 Task: Search one way flight ticket for 2 adults, 2 children, 2 infants in seat in first from North Platte: North Platte Regional Airport (lee Bird Field) to Jacksonville: Albert J. Ellis Airport on 8-3-2023. Choice of flights is Spirit. Number of bags: 7 checked bags. Price is upto 50000. Outbound departure time preference is 18:45.
Action: Mouse moved to (232, 343)
Screenshot: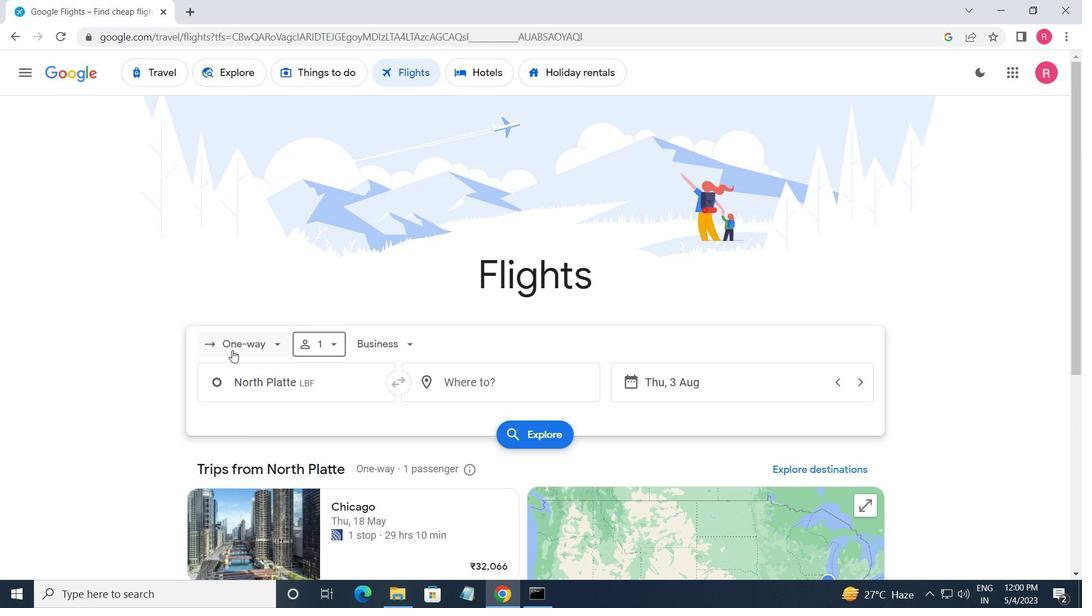 
Action: Mouse pressed left at (232, 343)
Screenshot: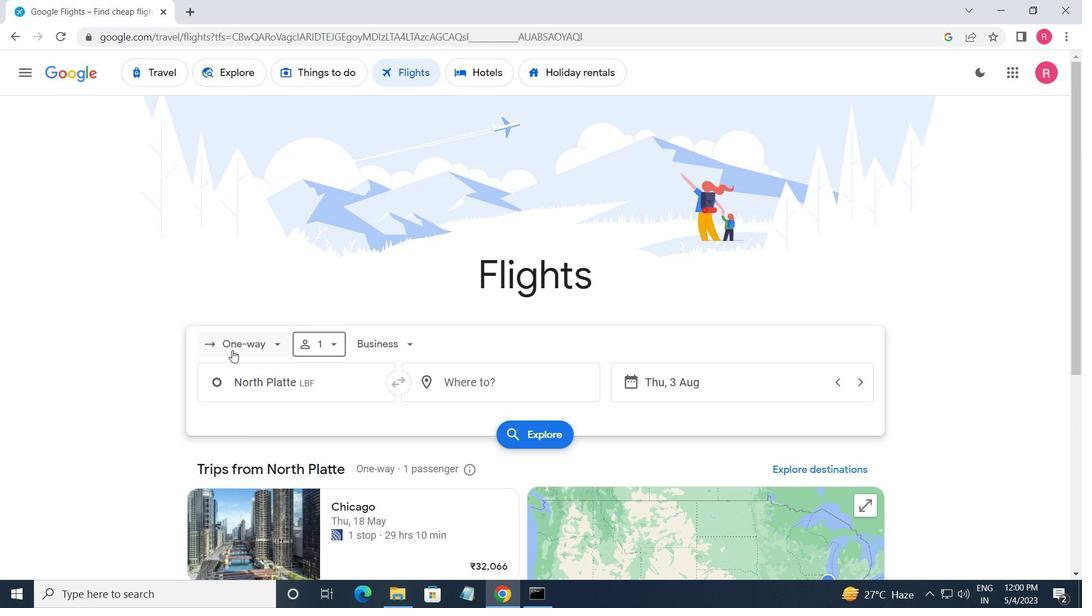 
Action: Mouse moved to (279, 405)
Screenshot: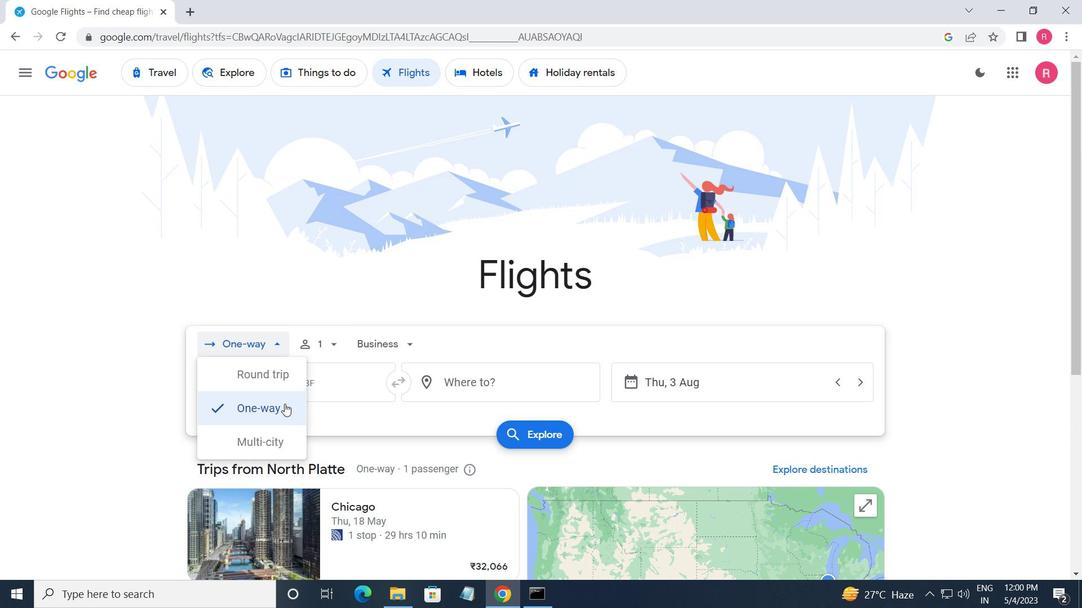 
Action: Mouse pressed left at (279, 405)
Screenshot: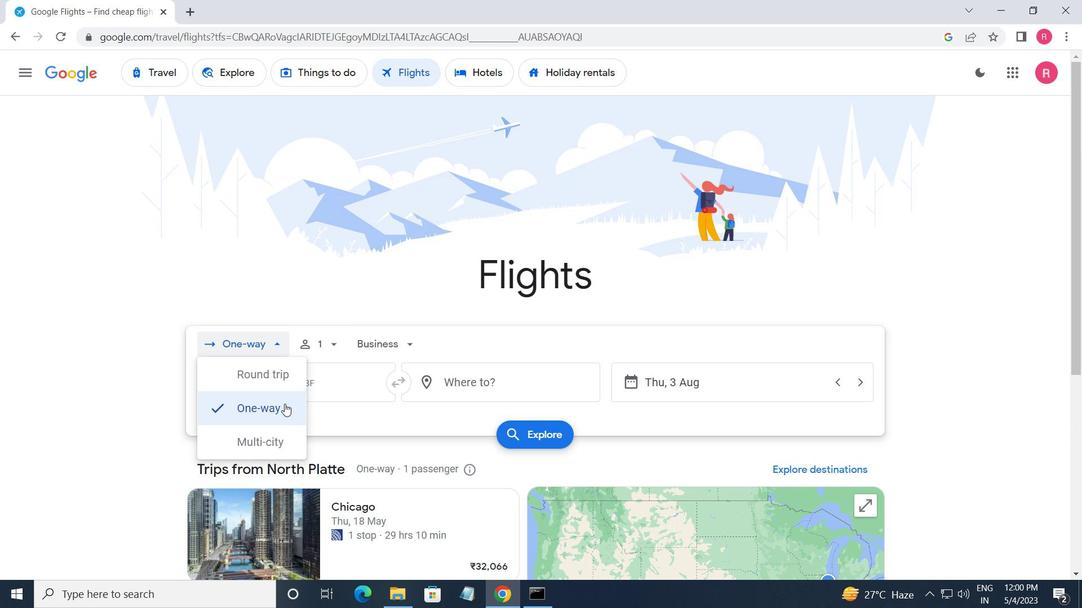 
Action: Mouse moved to (329, 353)
Screenshot: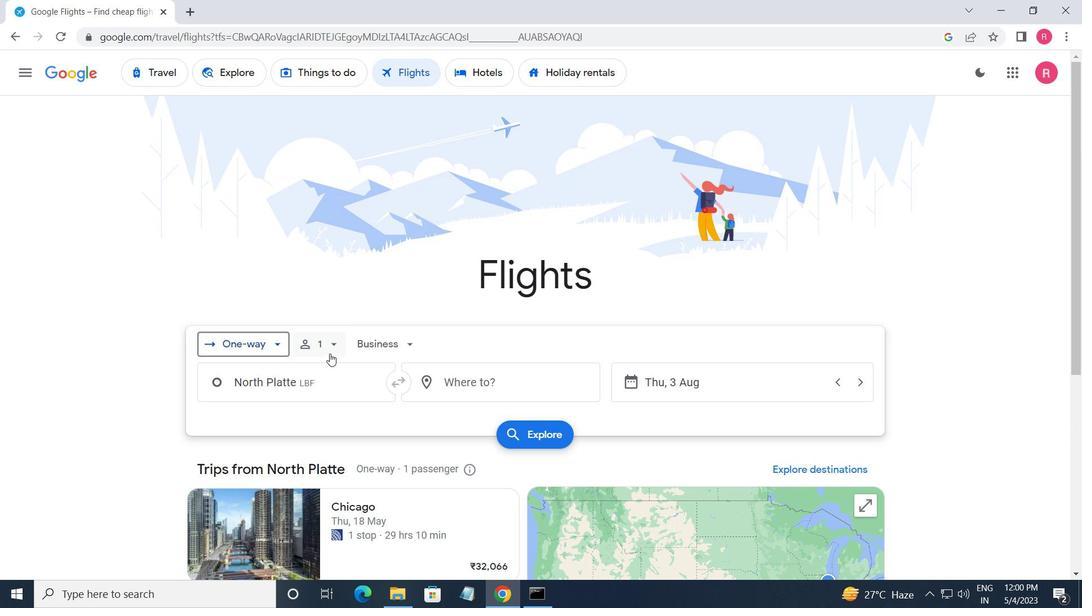 
Action: Mouse pressed left at (329, 353)
Screenshot: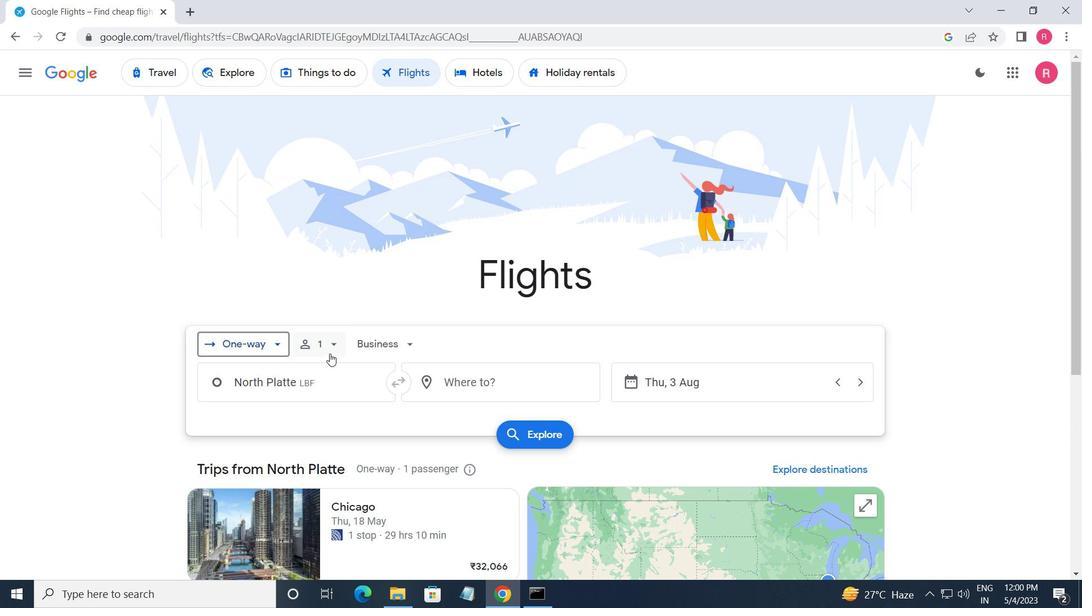 
Action: Mouse moved to (445, 382)
Screenshot: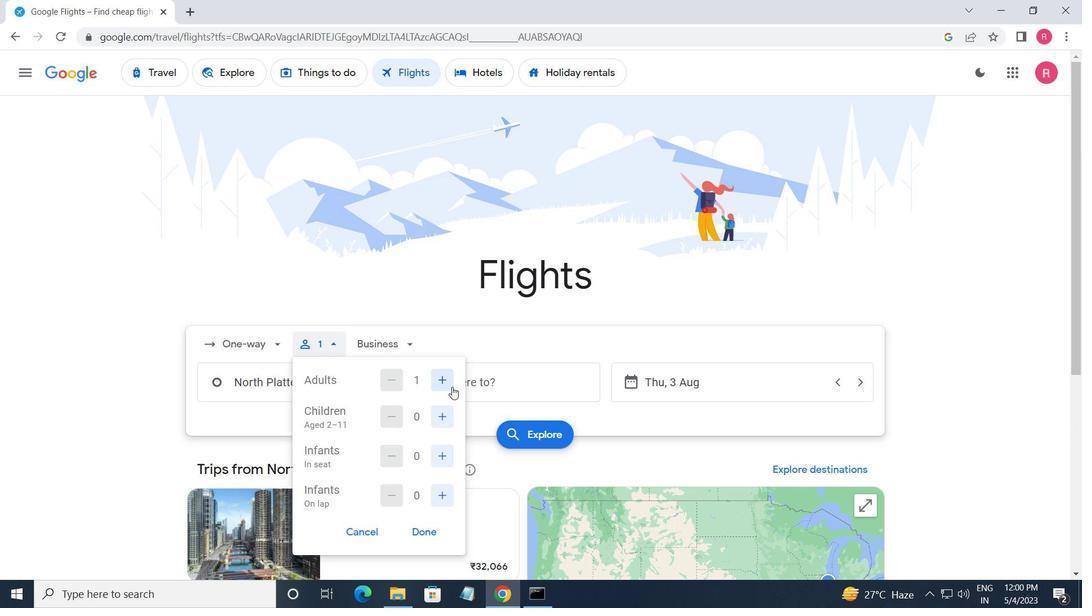 
Action: Mouse pressed left at (445, 382)
Screenshot: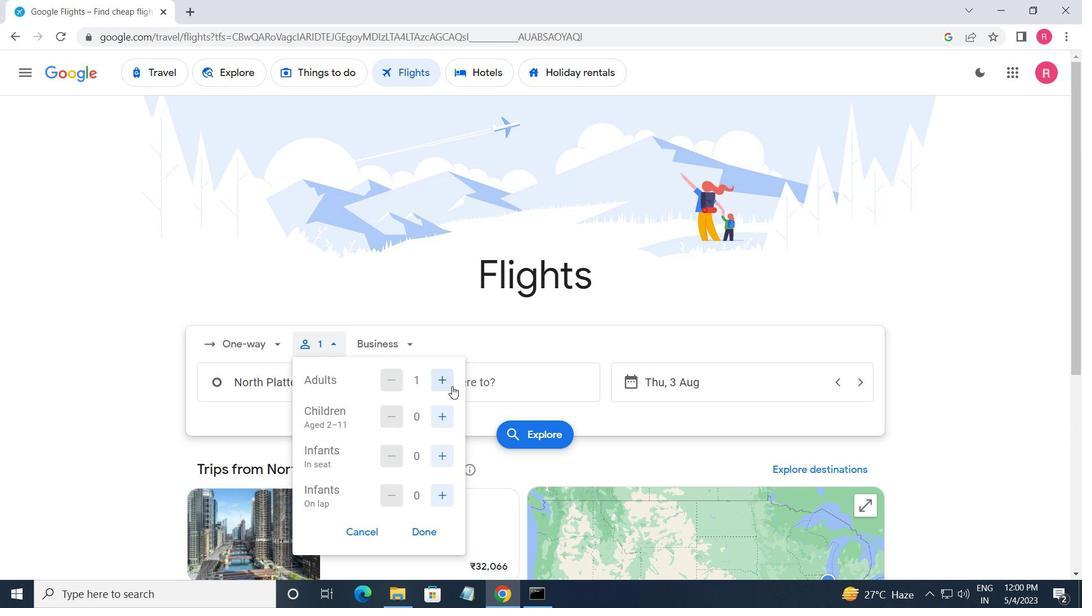 
Action: Mouse pressed left at (445, 382)
Screenshot: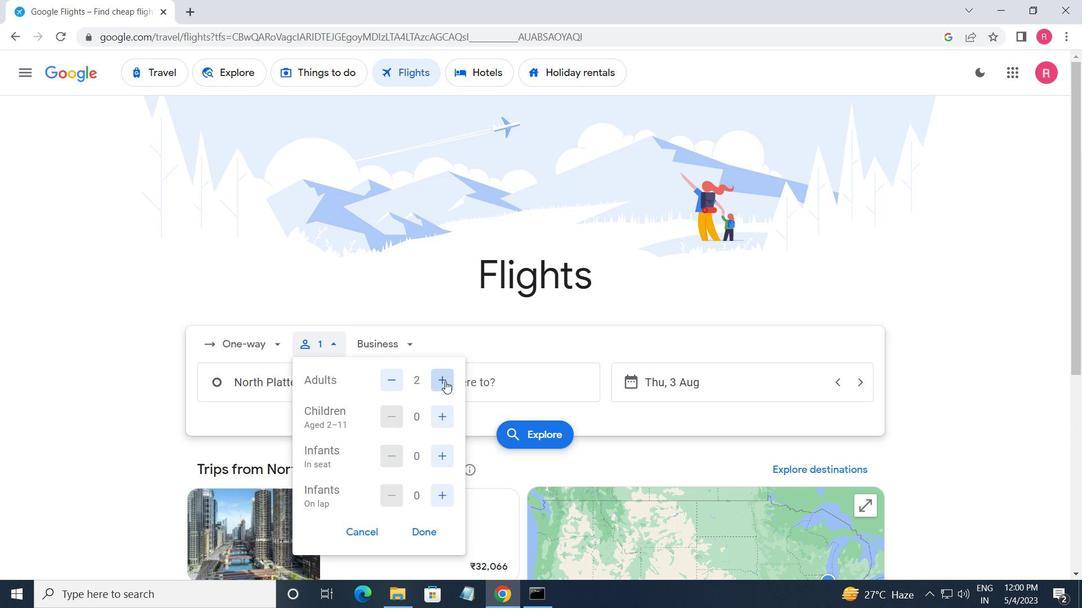 
Action: Mouse moved to (387, 377)
Screenshot: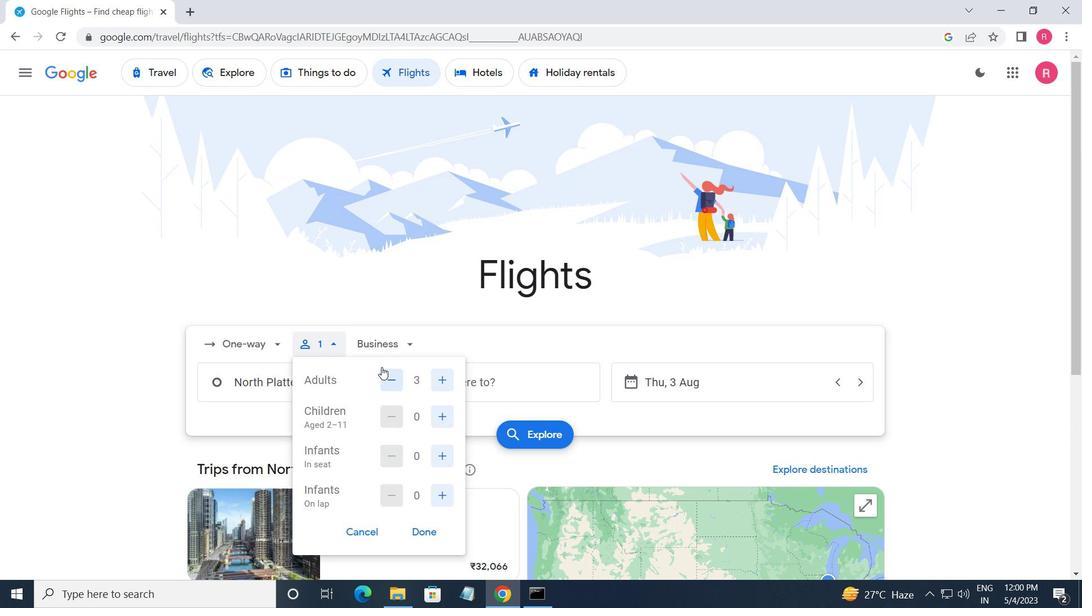 
Action: Mouse pressed left at (387, 377)
Screenshot: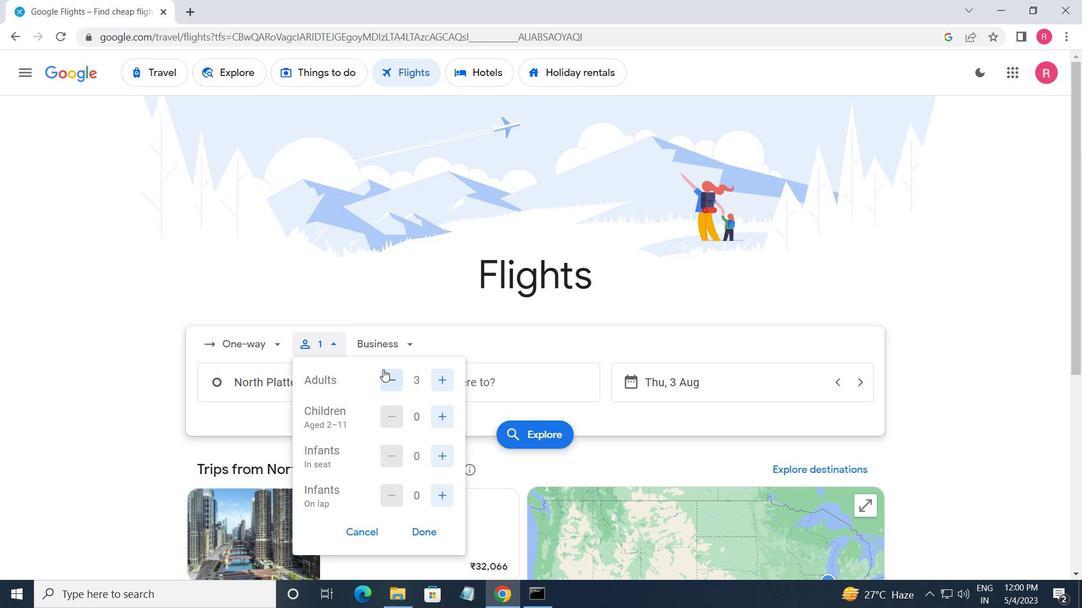 
Action: Mouse moved to (444, 418)
Screenshot: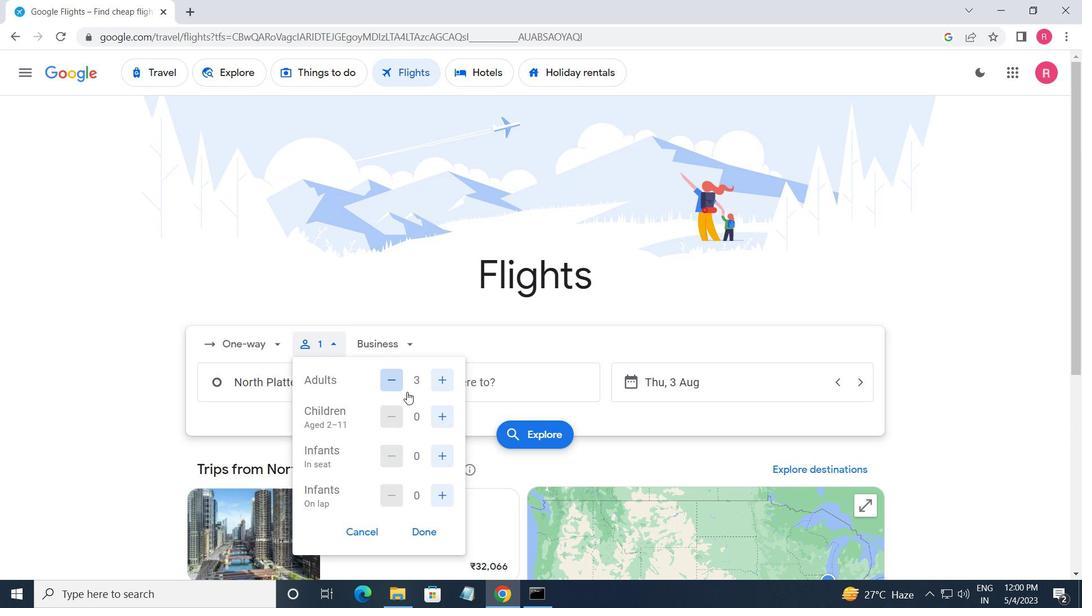 
Action: Mouse pressed left at (444, 418)
Screenshot: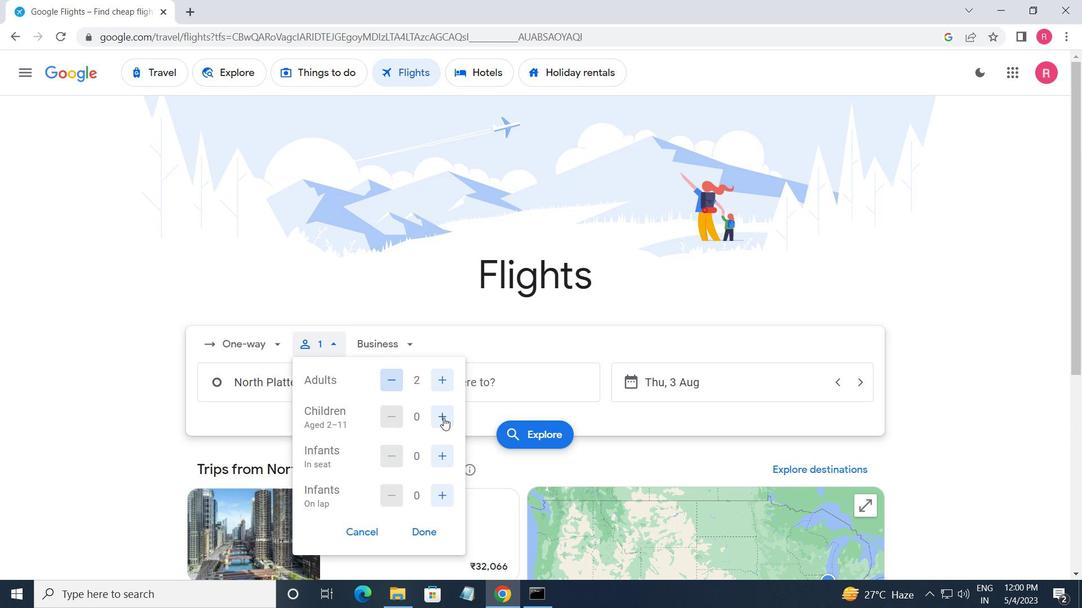 
Action: Mouse moved to (445, 418)
Screenshot: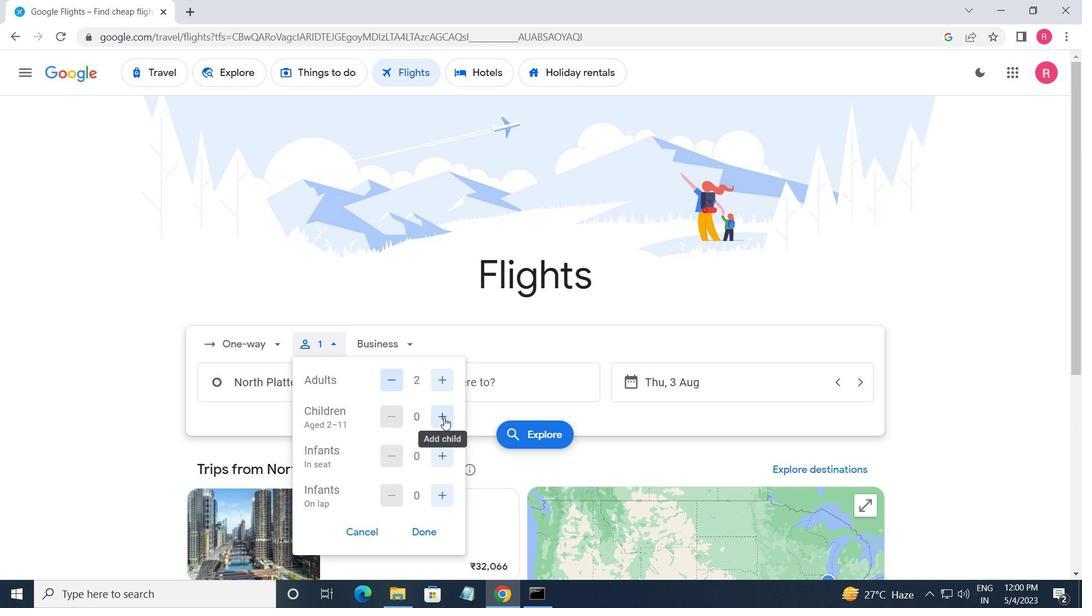 
Action: Mouse pressed left at (445, 418)
Screenshot: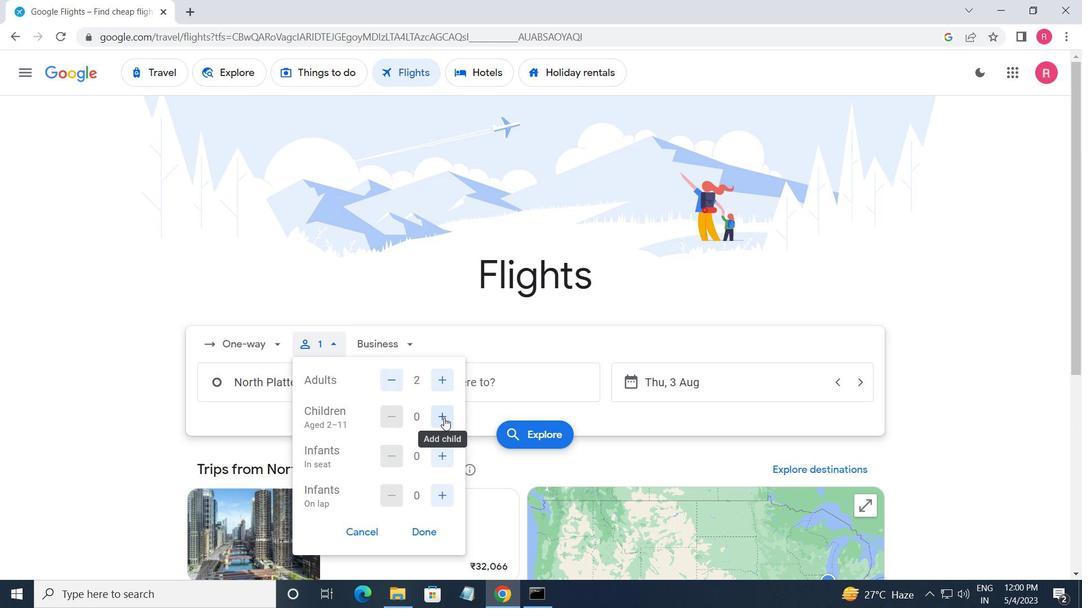 
Action: Mouse moved to (446, 454)
Screenshot: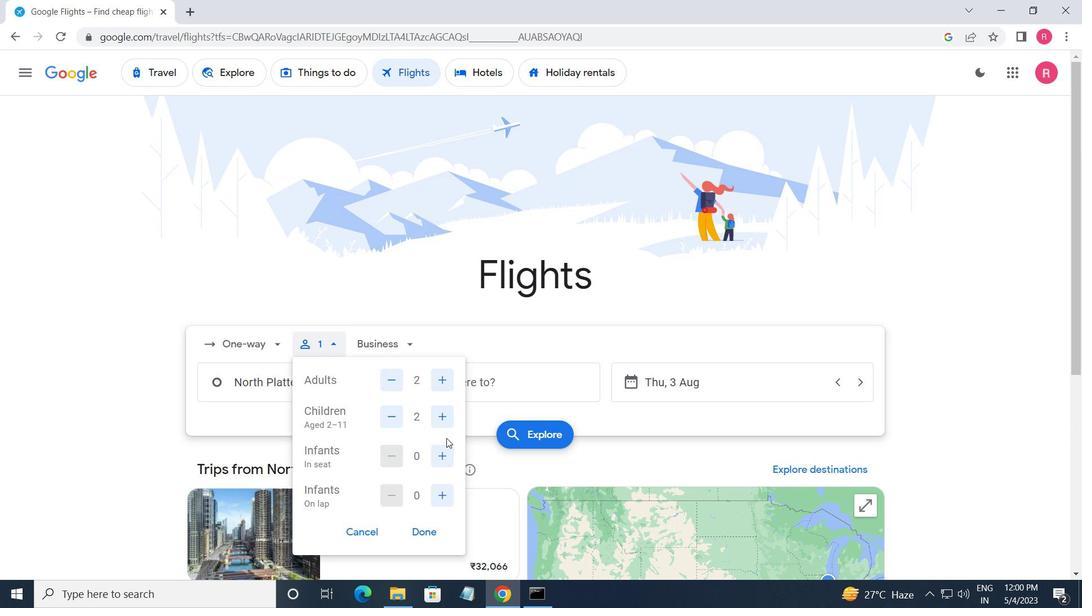 
Action: Mouse pressed left at (446, 454)
Screenshot: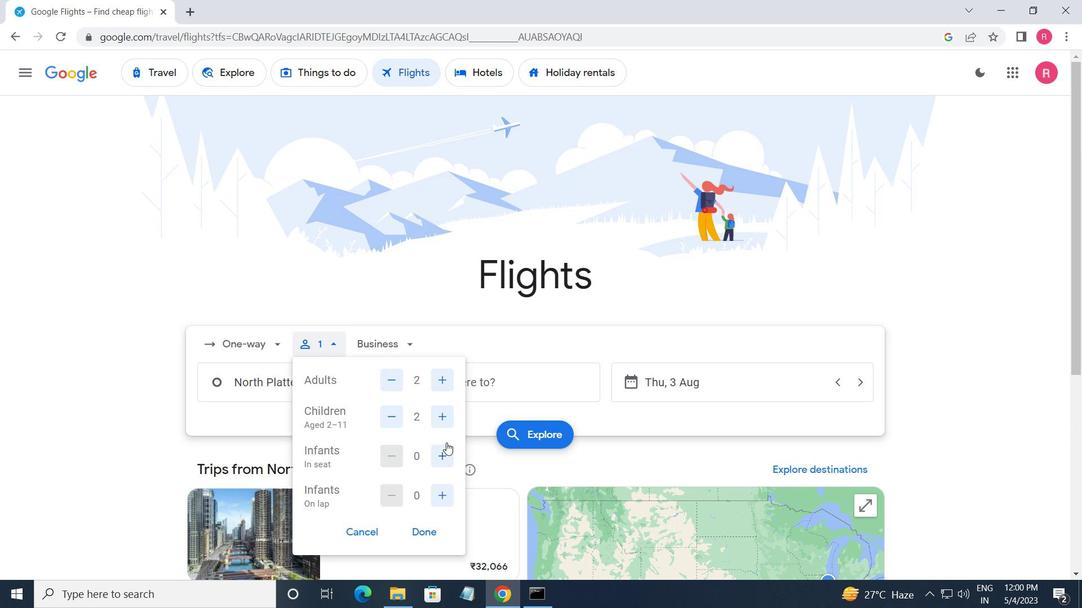 
Action: Mouse pressed left at (446, 454)
Screenshot: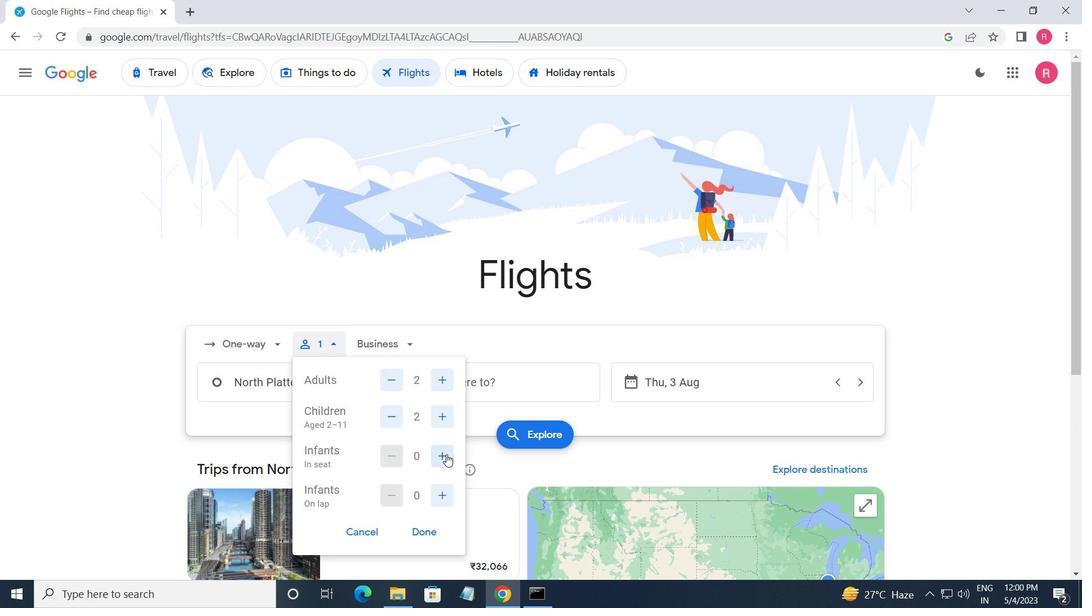 
Action: Mouse moved to (393, 346)
Screenshot: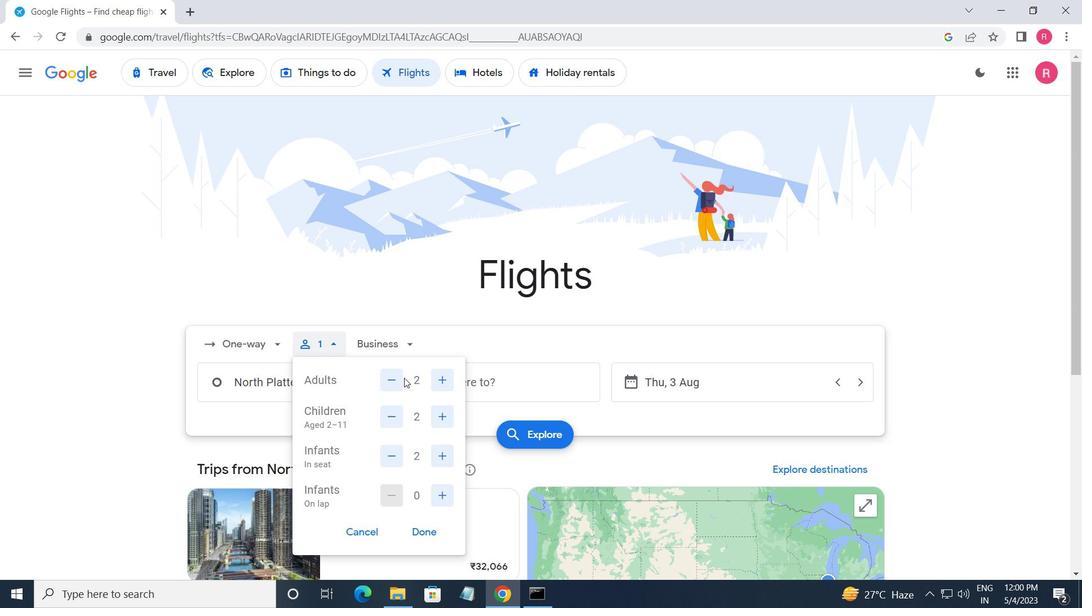 
Action: Mouse pressed left at (393, 346)
Screenshot: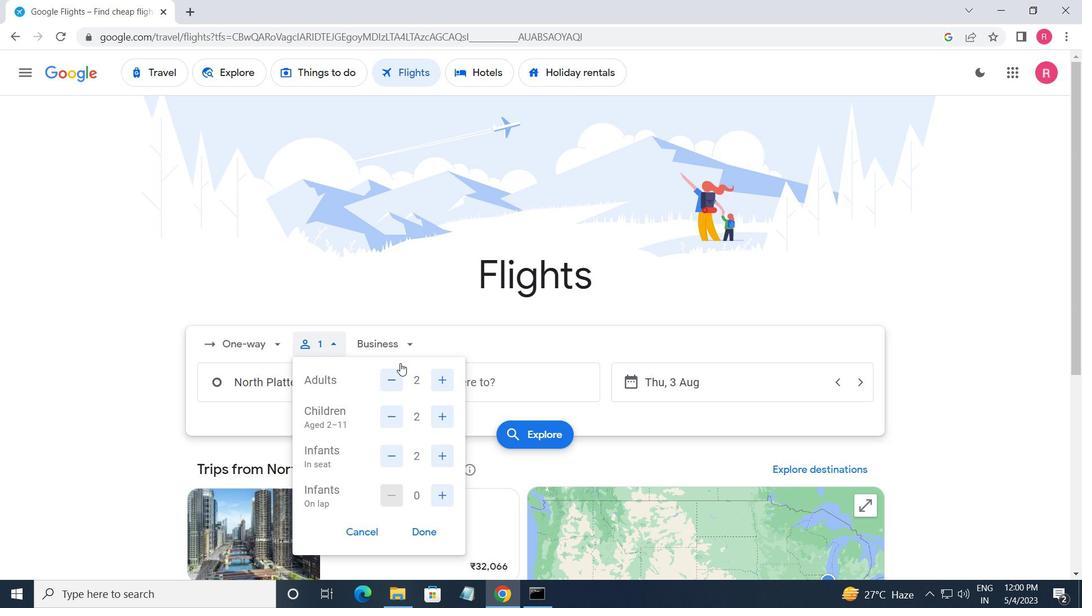 
Action: Mouse moved to (427, 470)
Screenshot: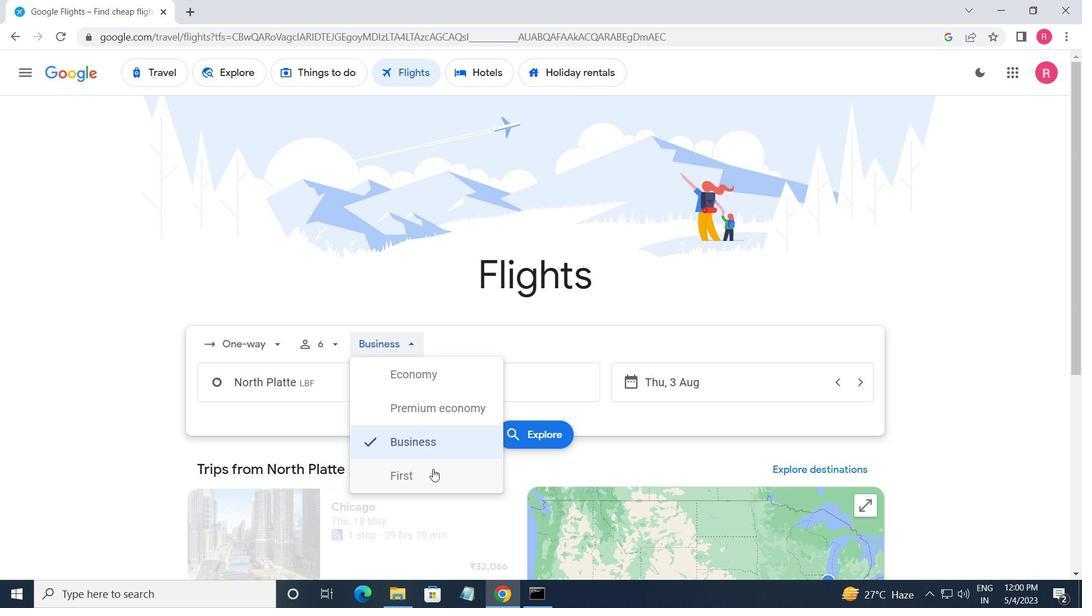 
Action: Mouse pressed left at (427, 470)
Screenshot: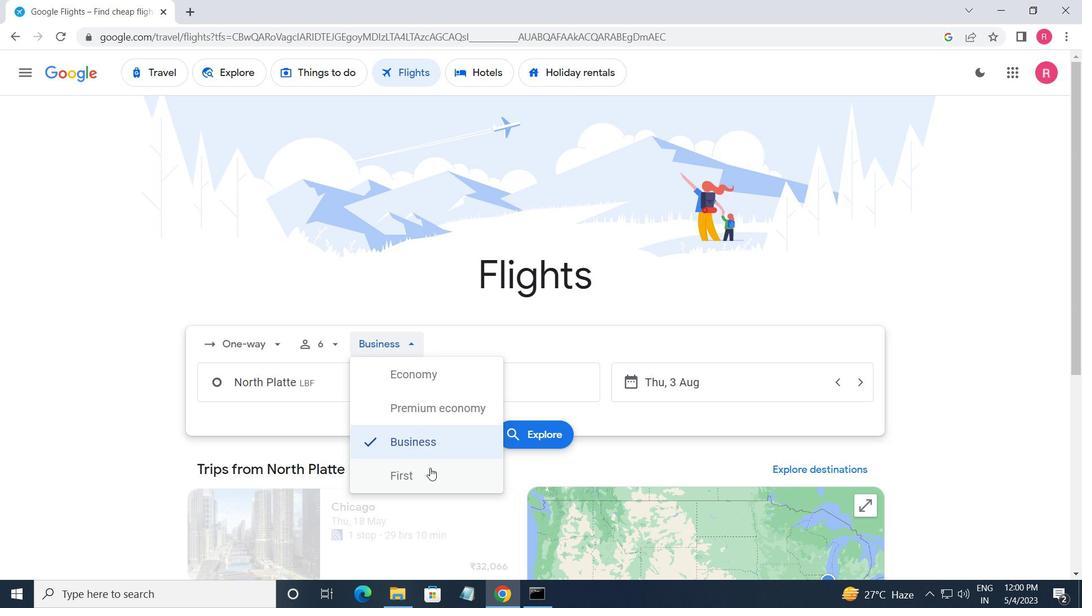 
Action: Mouse moved to (347, 396)
Screenshot: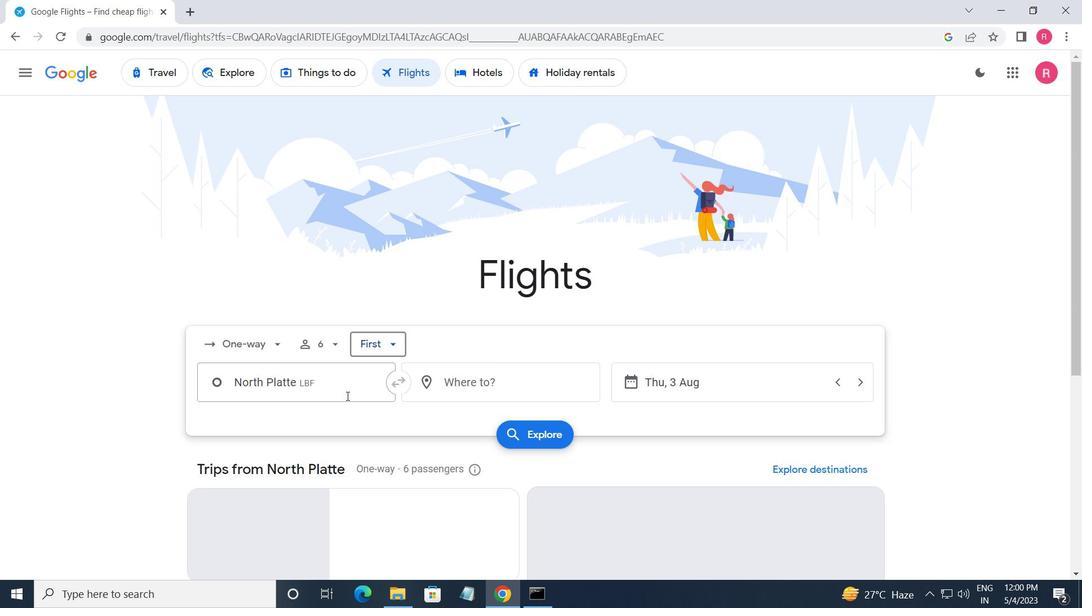 
Action: Mouse pressed left at (347, 396)
Screenshot: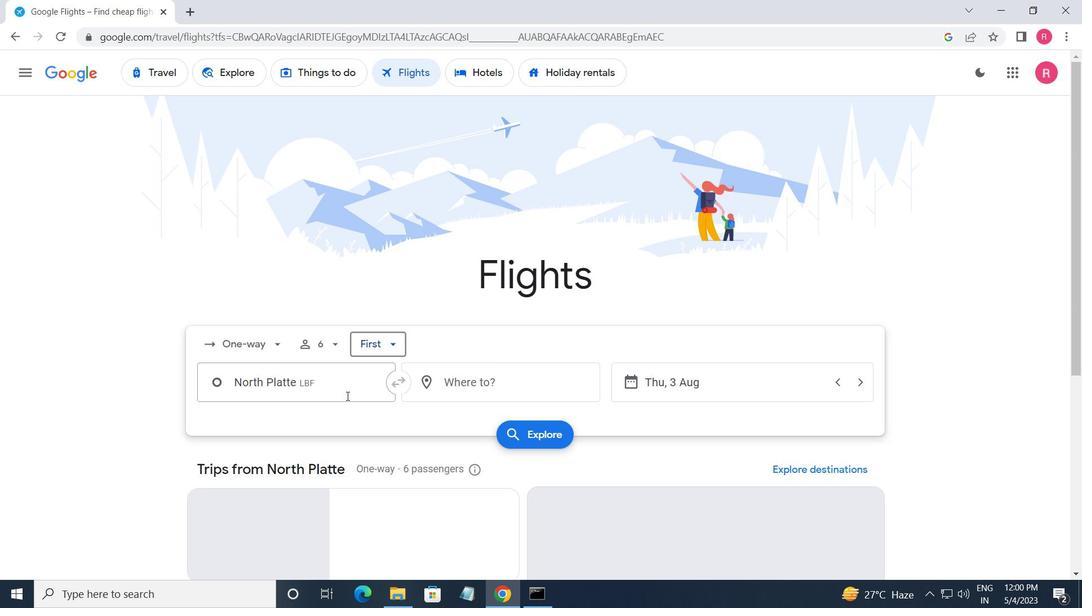 
Action: Mouse moved to (347, 424)
Screenshot: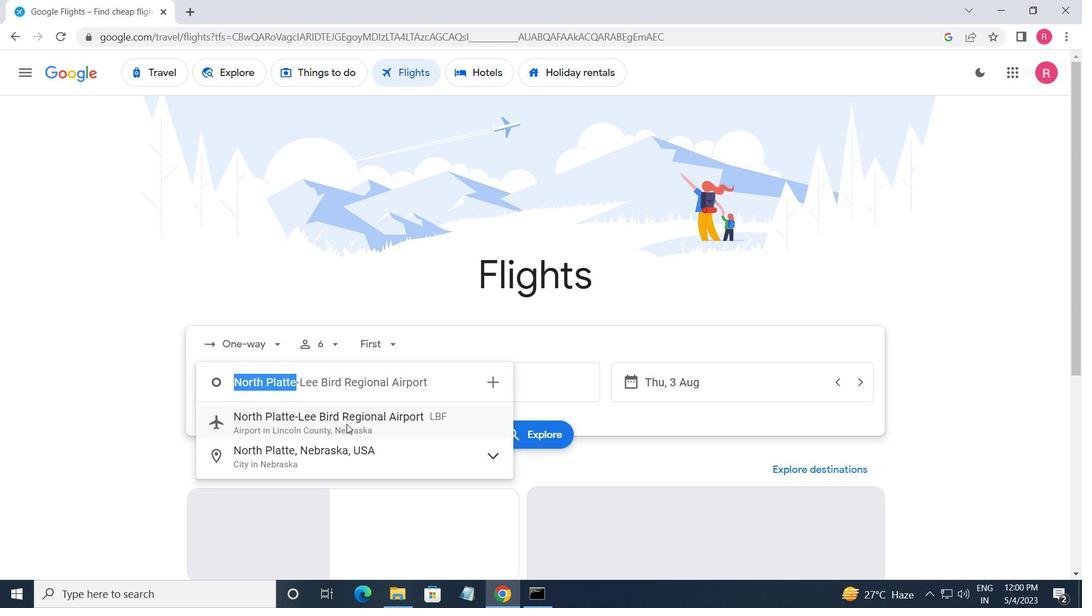 
Action: Mouse pressed left at (347, 424)
Screenshot: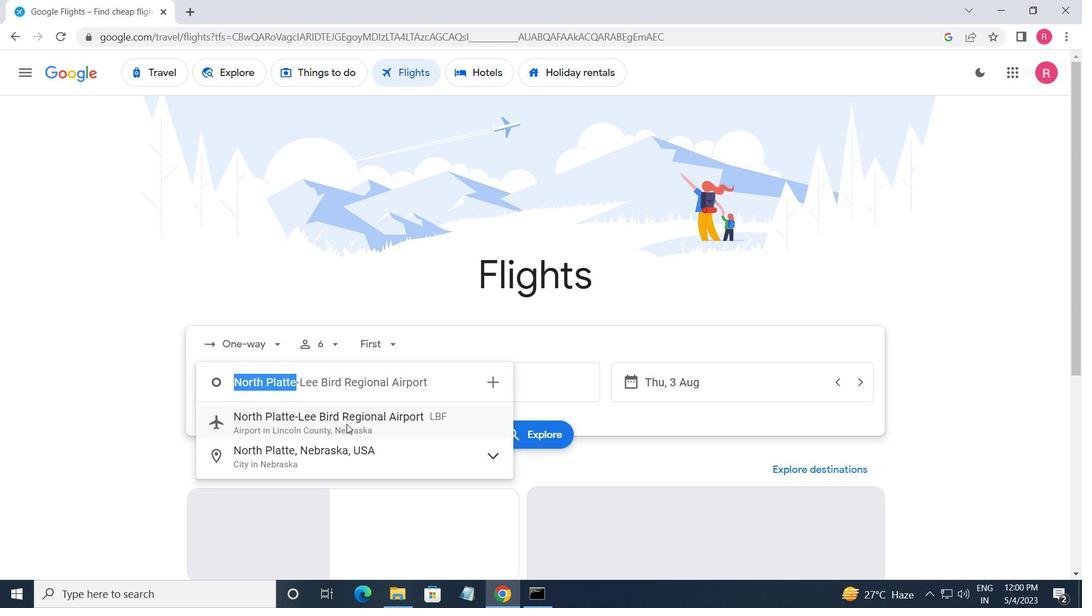 
Action: Mouse moved to (485, 381)
Screenshot: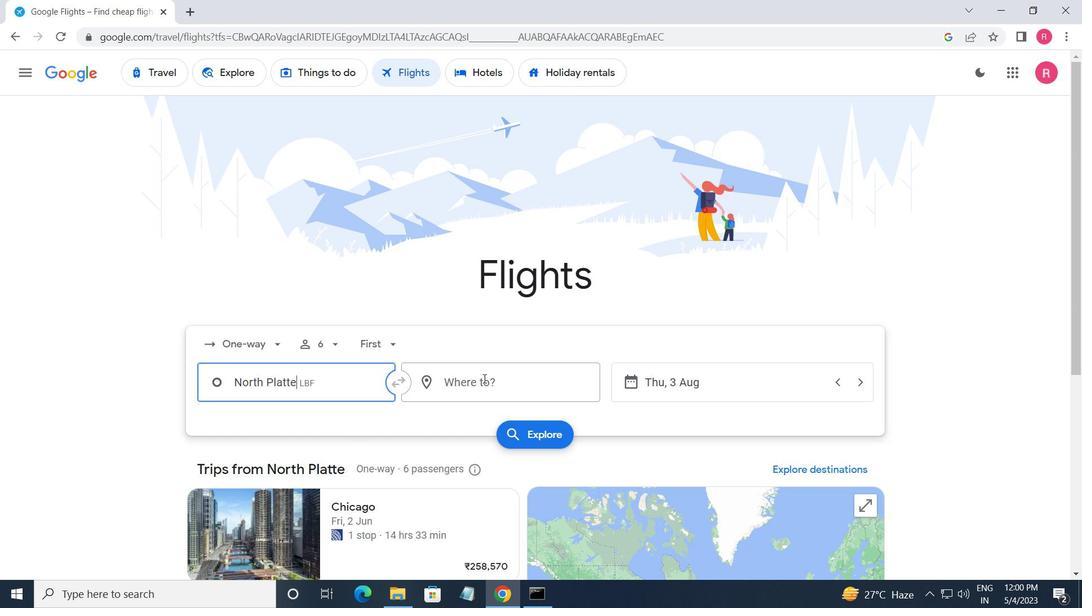 
Action: Mouse pressed left at (485, 381)
Screenshot: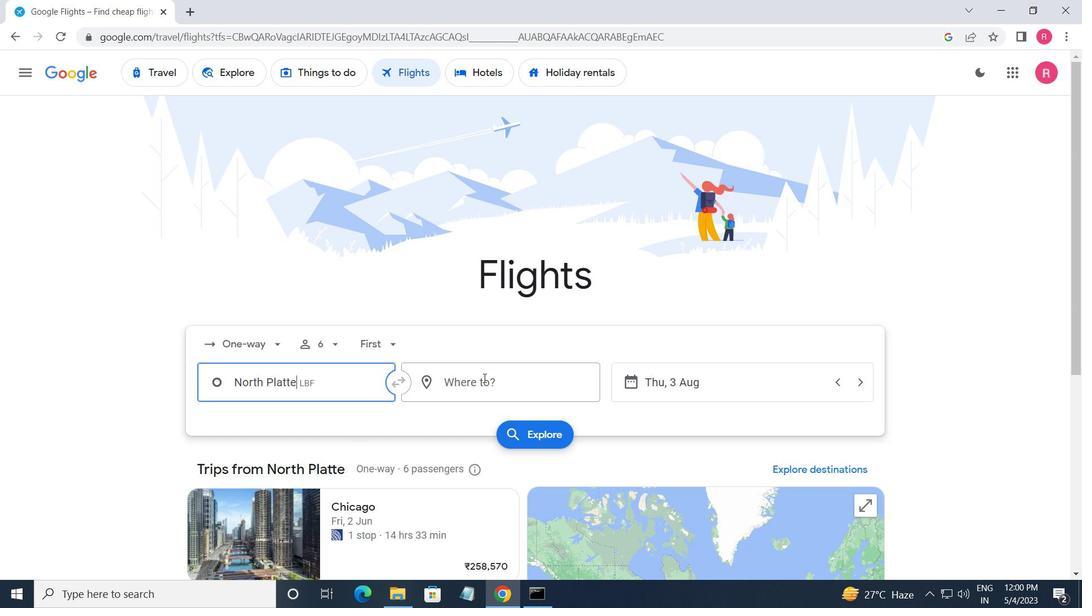 
Action: Mouse moved to (499, 513)
Screenshot: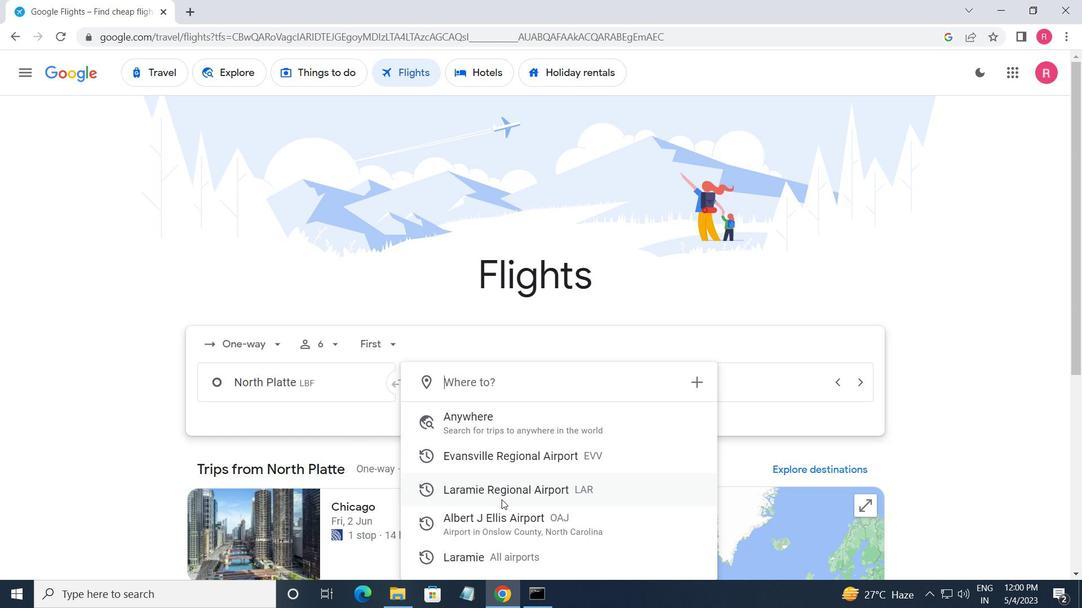 
Action: Mouse pressed left at (499, 513)
Screenshot: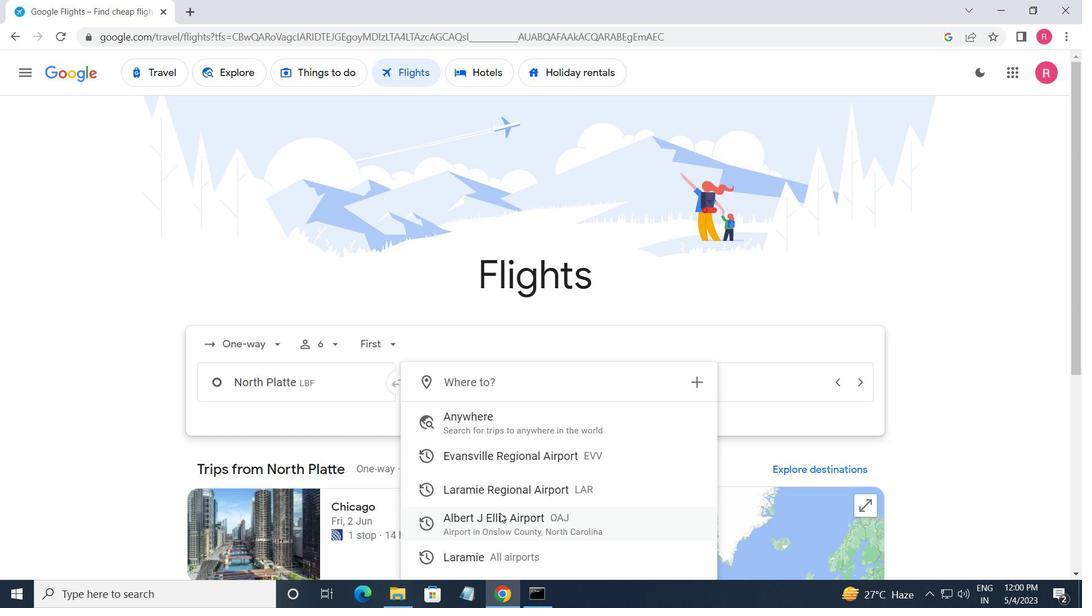 
Action: Mouse moved to (720, 389)
Screenshot: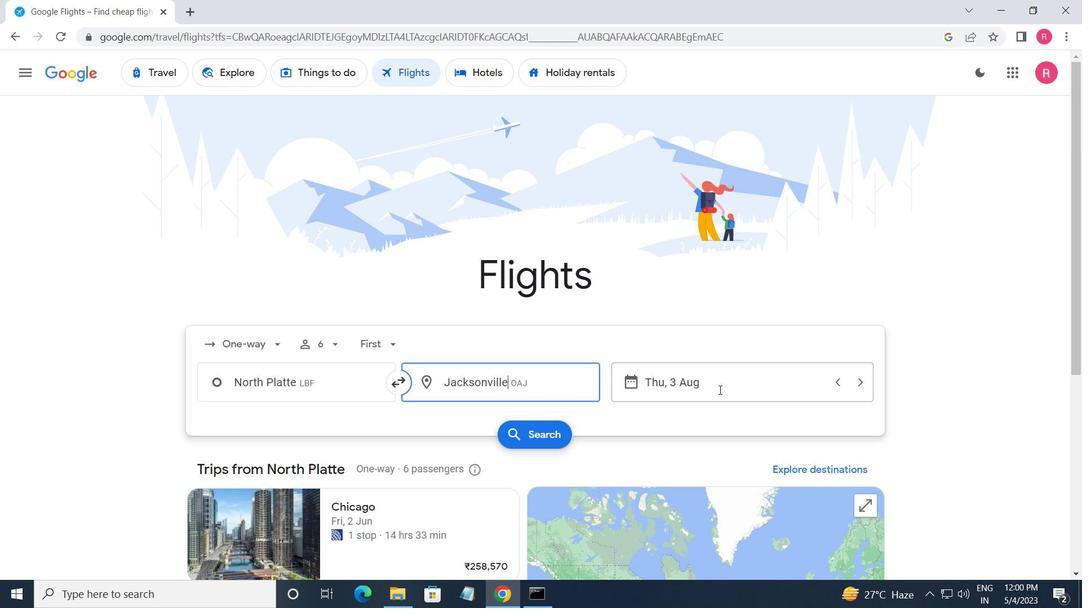 
Action: Mouse pressed left at (720, 389)
Screenshot: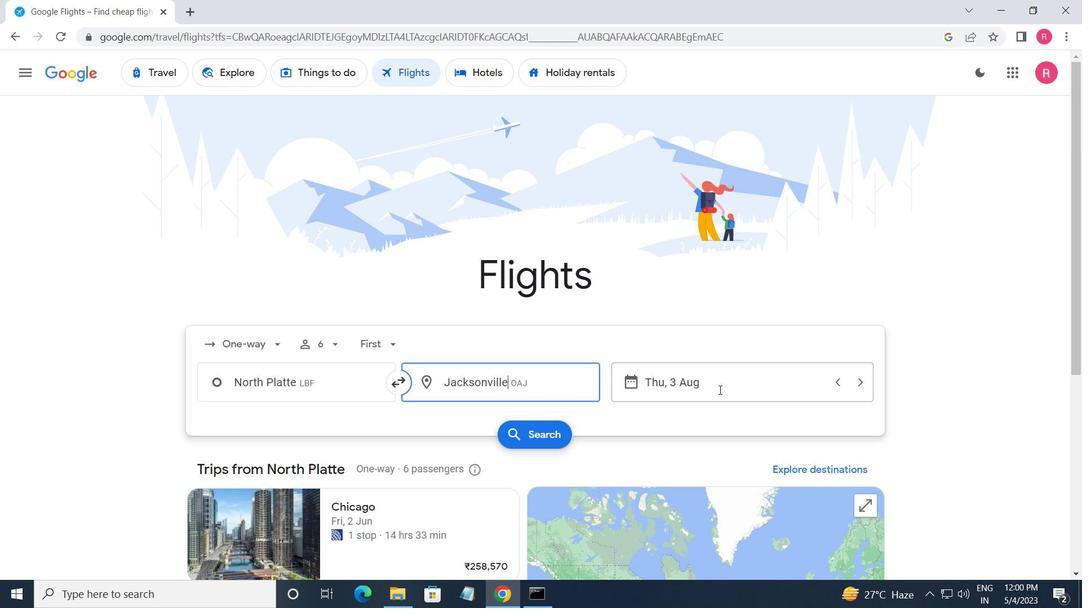 
Action: Mouse moved to (497, 331)
Screenshot: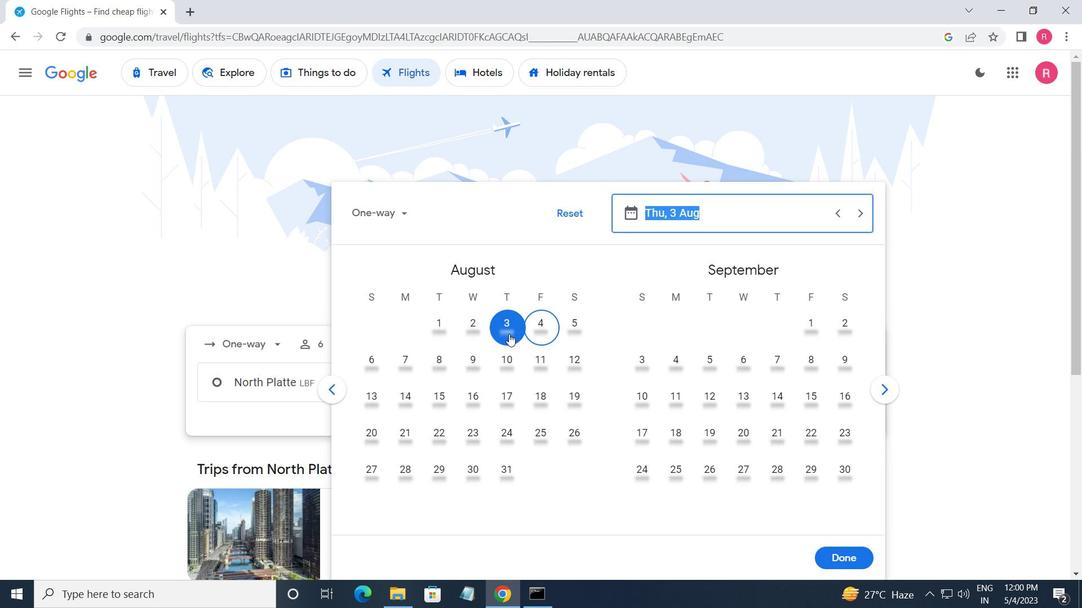 
Action: Mouse pressed left at (497, 331)
Screenshot: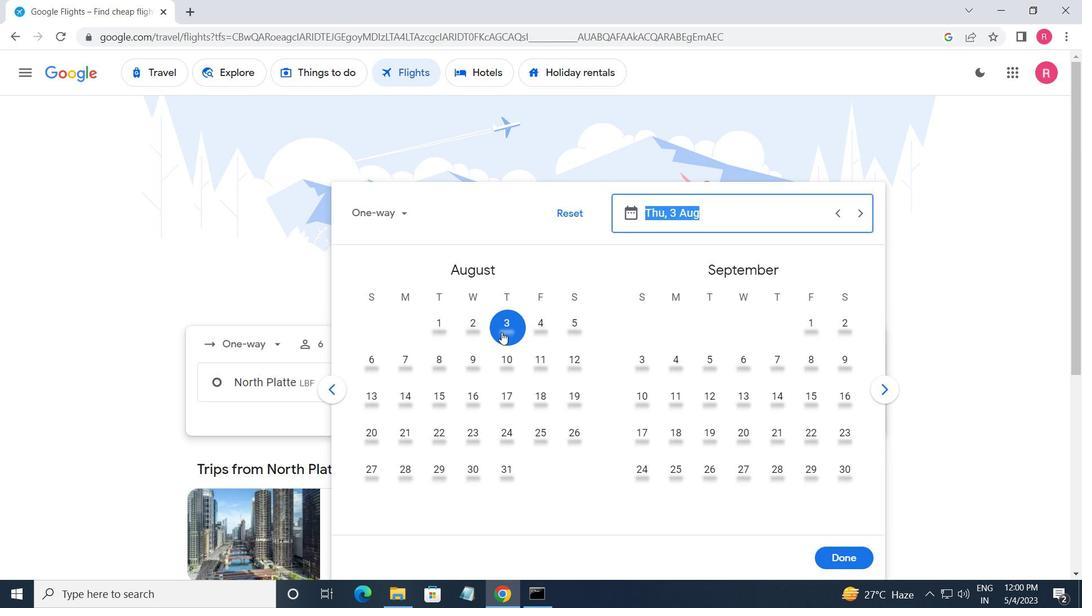 
Action: Mouse moved to (839, 553)
Screenshot: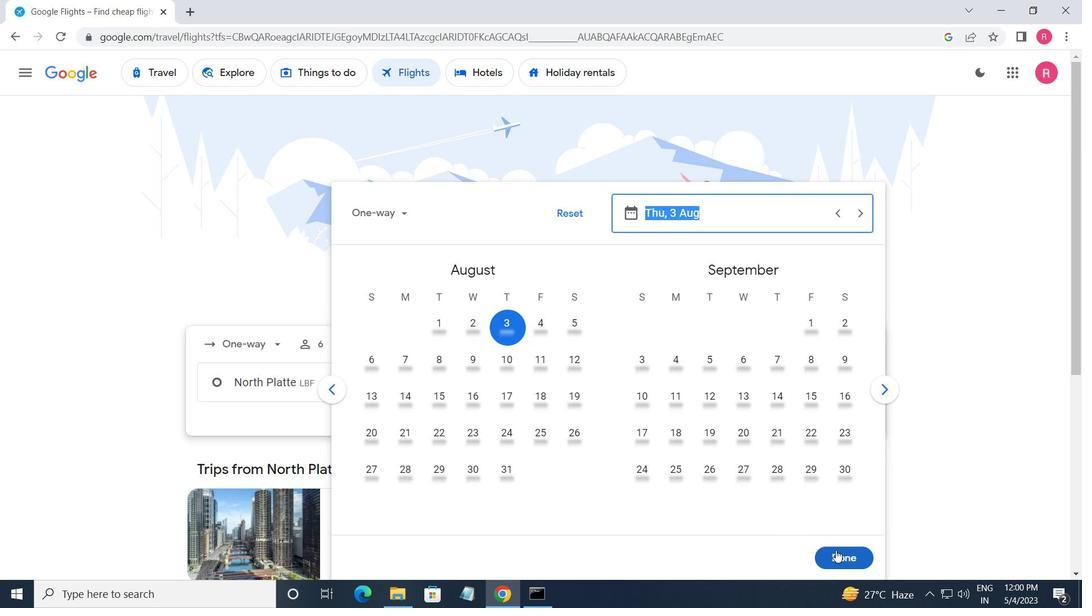
Action: Mouse pressed left at (839, 553)
Screenshot: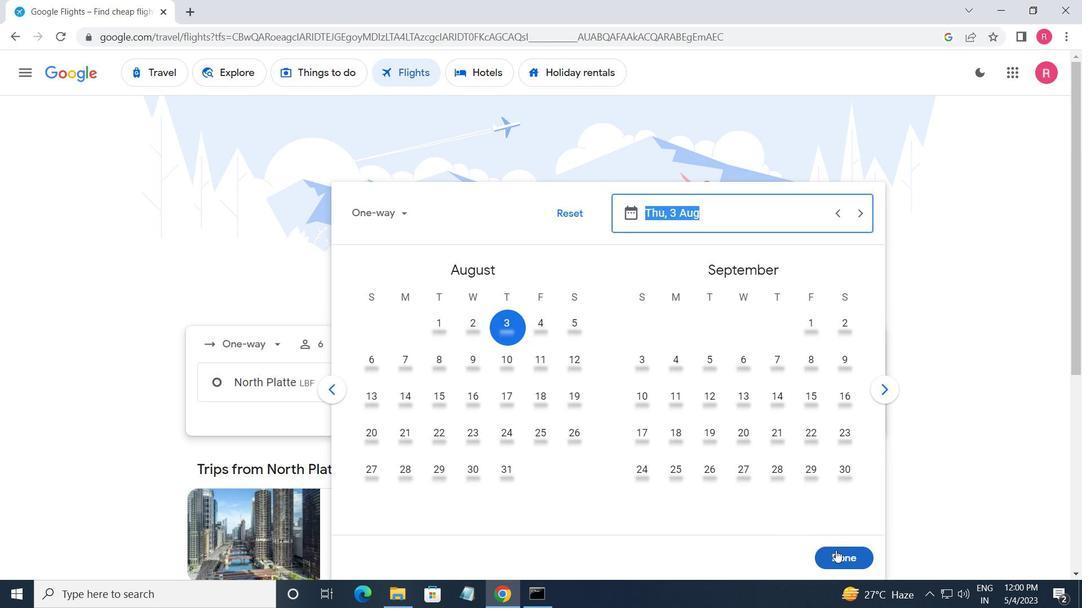 
Action: Mouse moved to (520, 440)
Screenshot: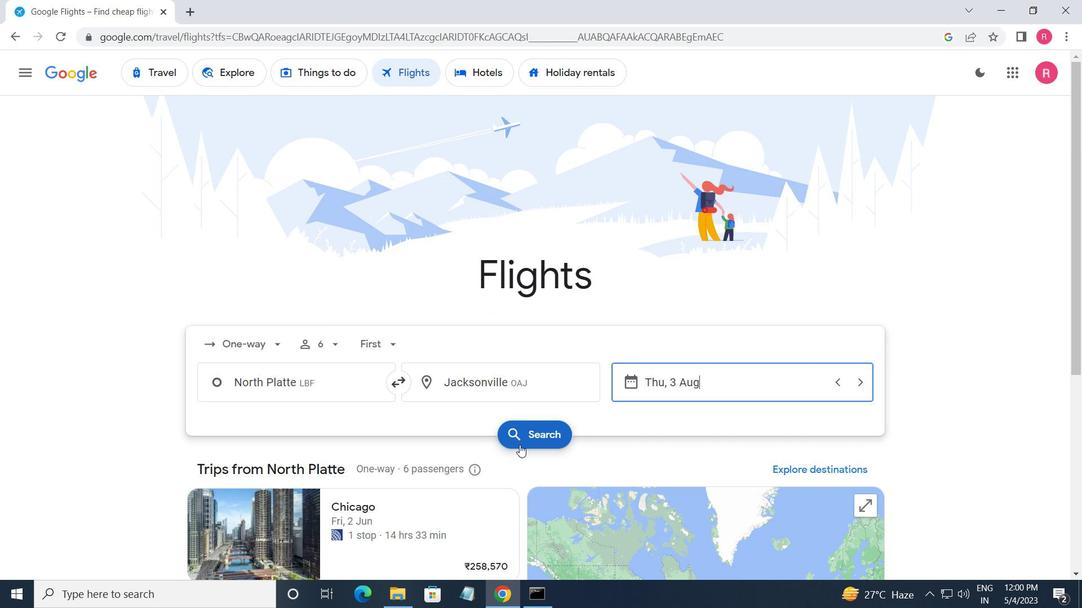 
Action: Mouse pressed left at (520, 440)
Screenshot: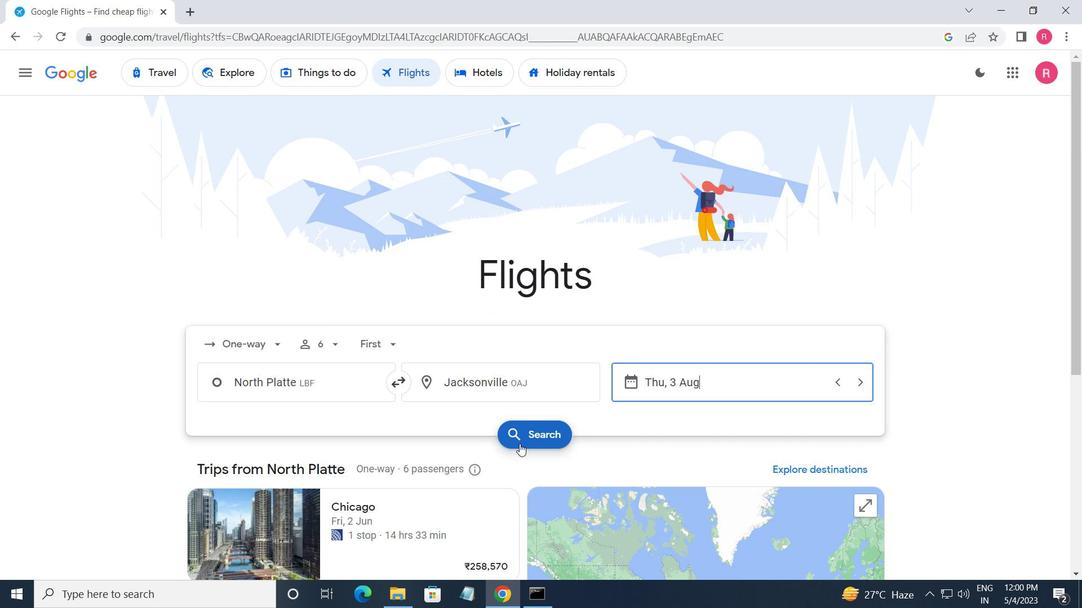 
Action: Mouse moved to (210, 204)
Screenshot: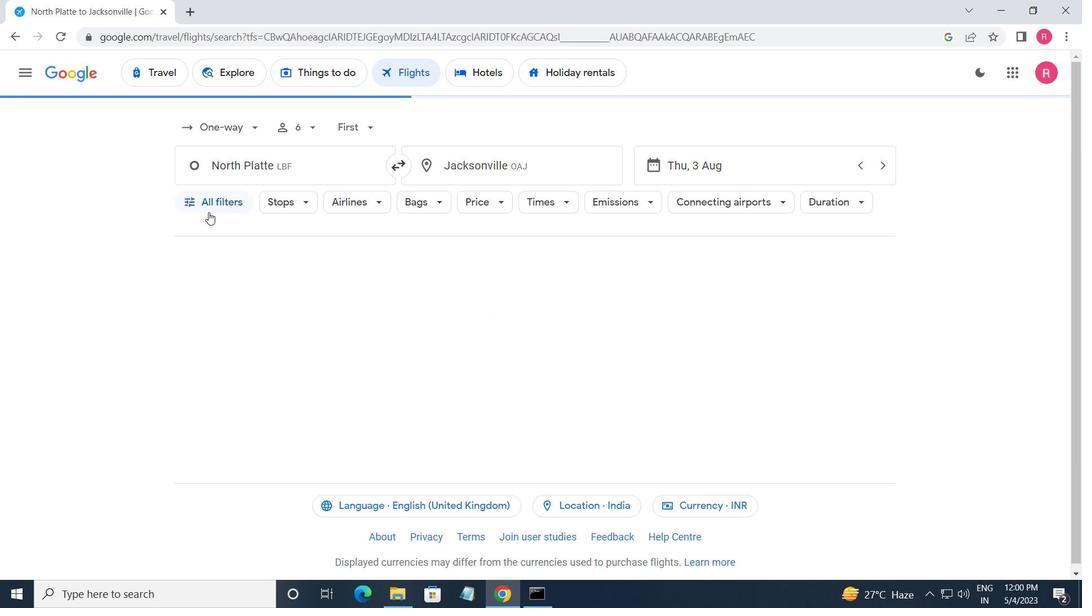 
Action: Mouse pressed left at (210, 204)
Screenshot: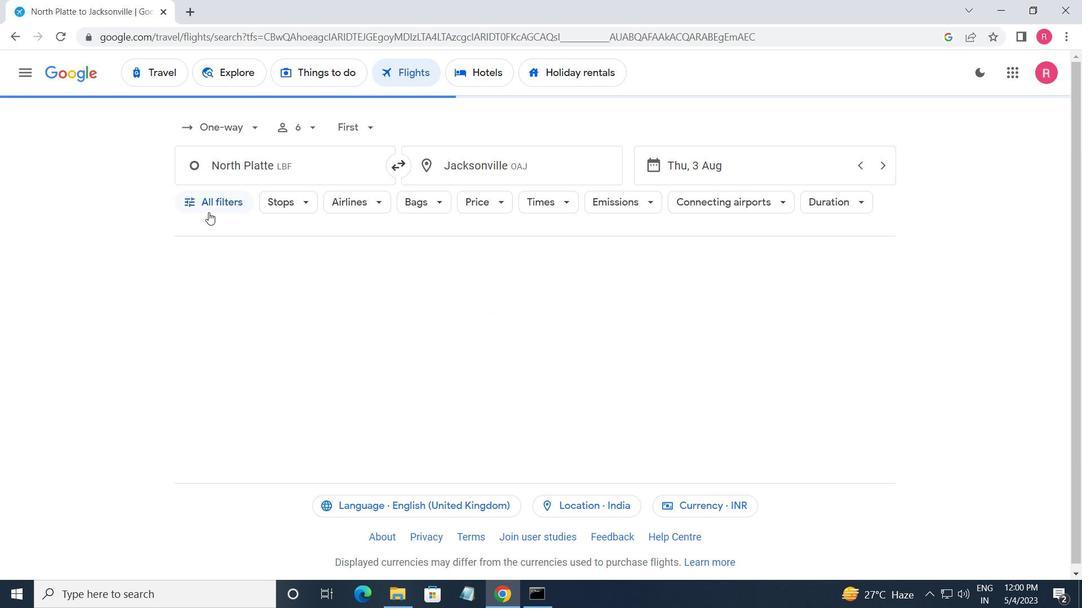 
Action: Mouse moved to (284, 370)
Screenshot: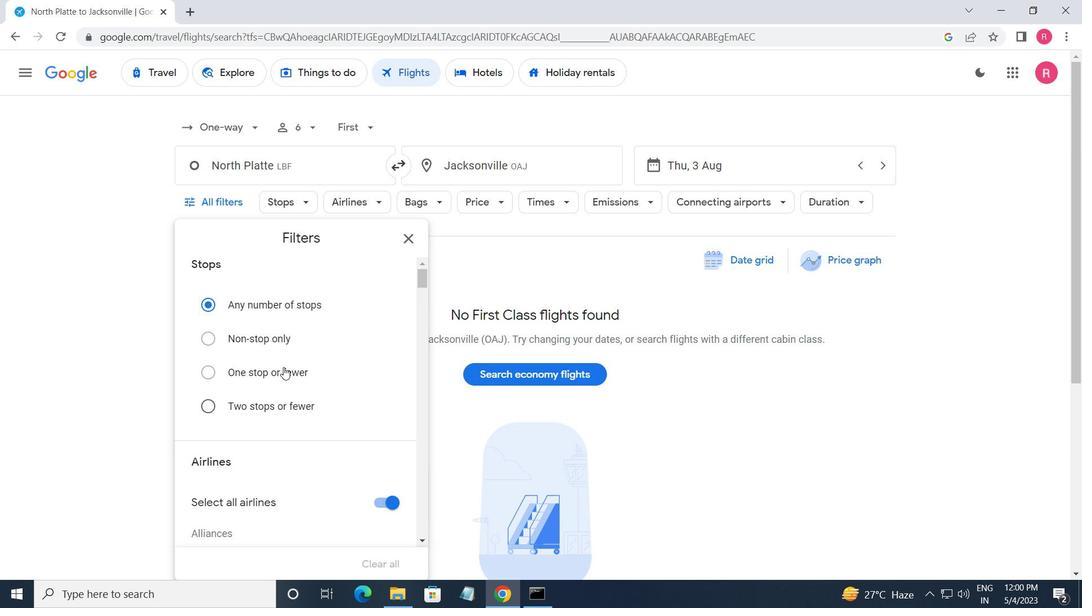 
Action: Mouse scrolled (284, 370) with delta (0, 0)
Screenshot: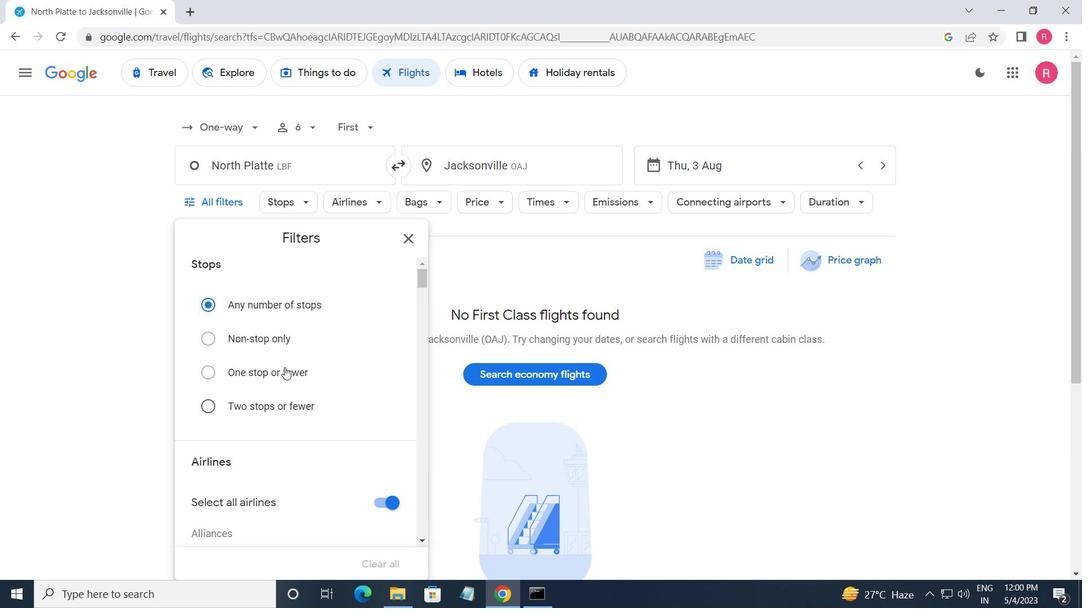 
Action: Mouse moved to (284, 371)
Screenshot: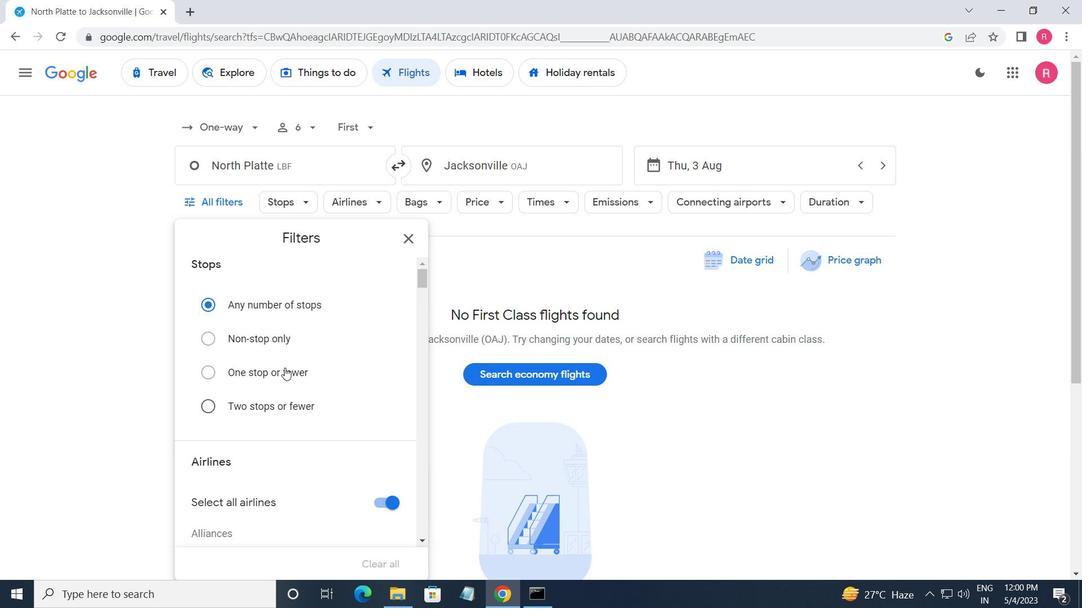 
Action: Mouse scrolled (284, 371) with delta (0, 0)
Screenshot: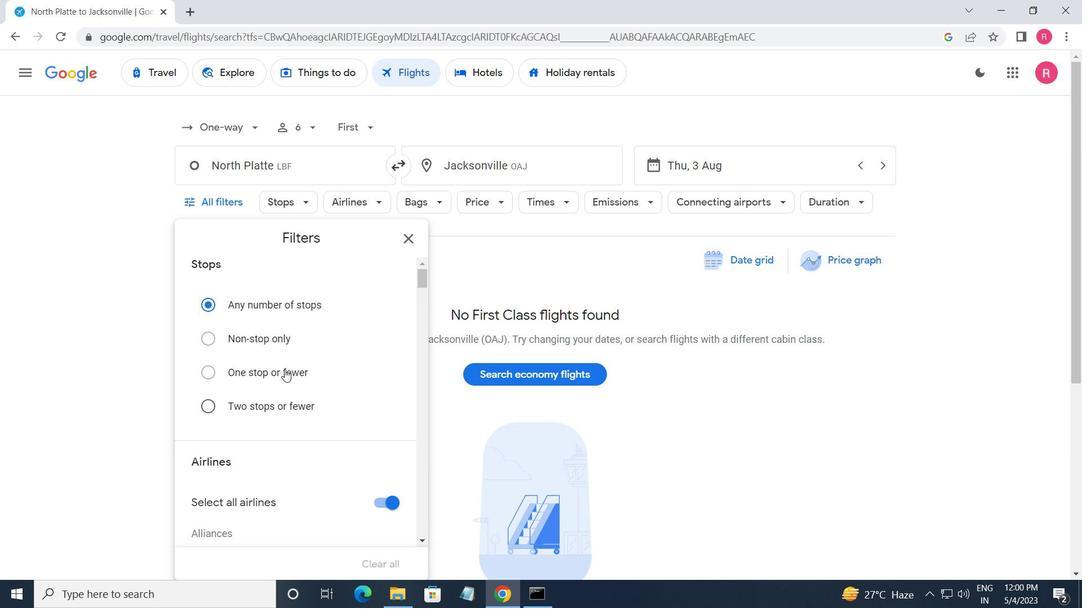 
Action: Mouse scrolled (284, 371) with delta (0, 0)
Screenshot: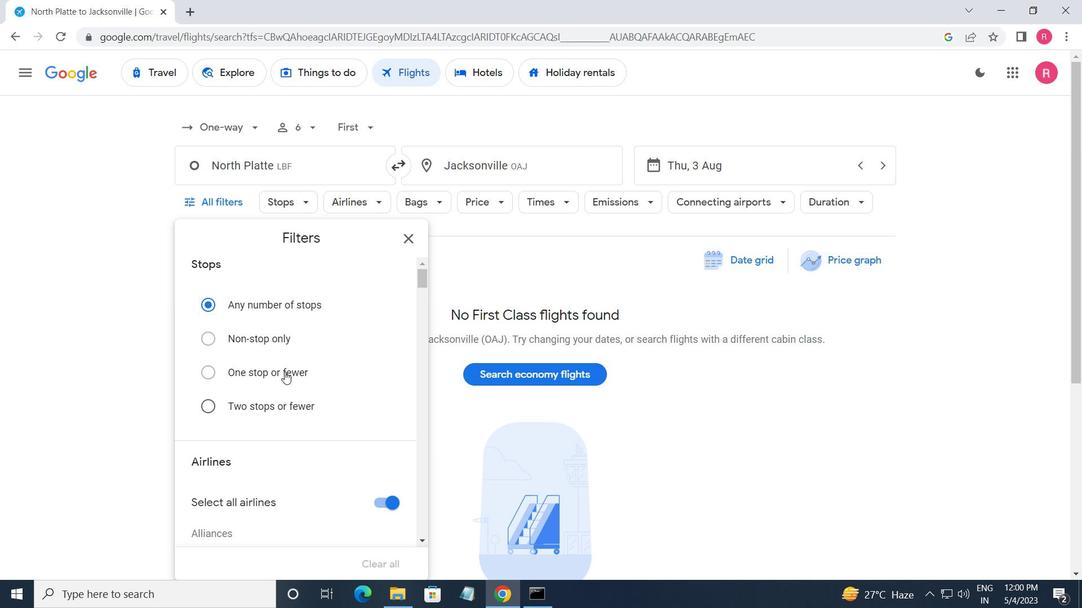 
Action: Mouse moved to (285, 372)
Screenshot: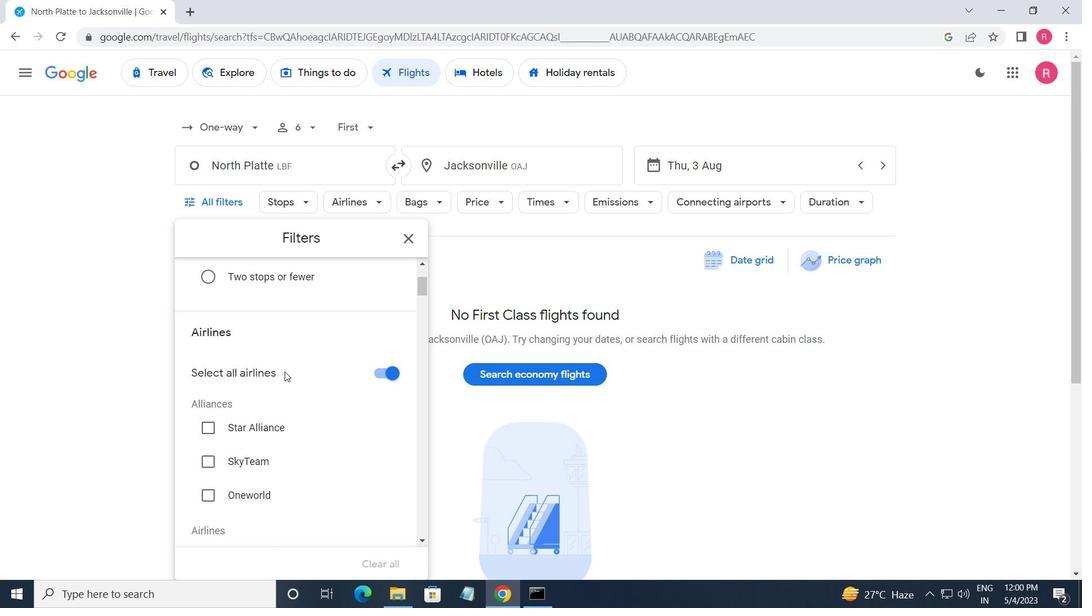 
Action: Mouse scrolled (285, 371) with delta (0, 0)
Screenshot: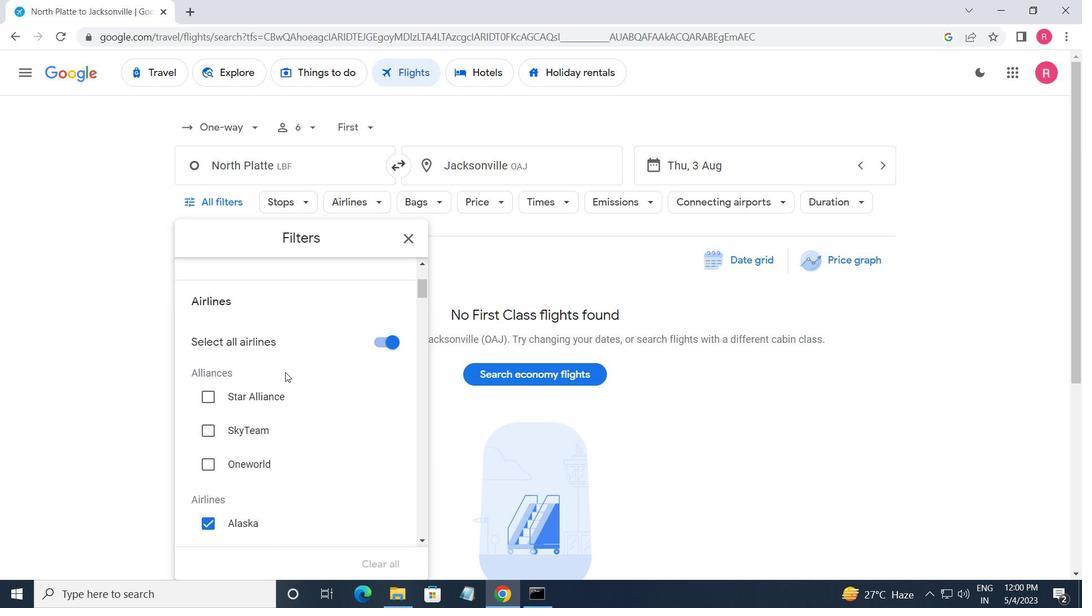 
Action: Mouse moved to (285, 373)
Screenshot: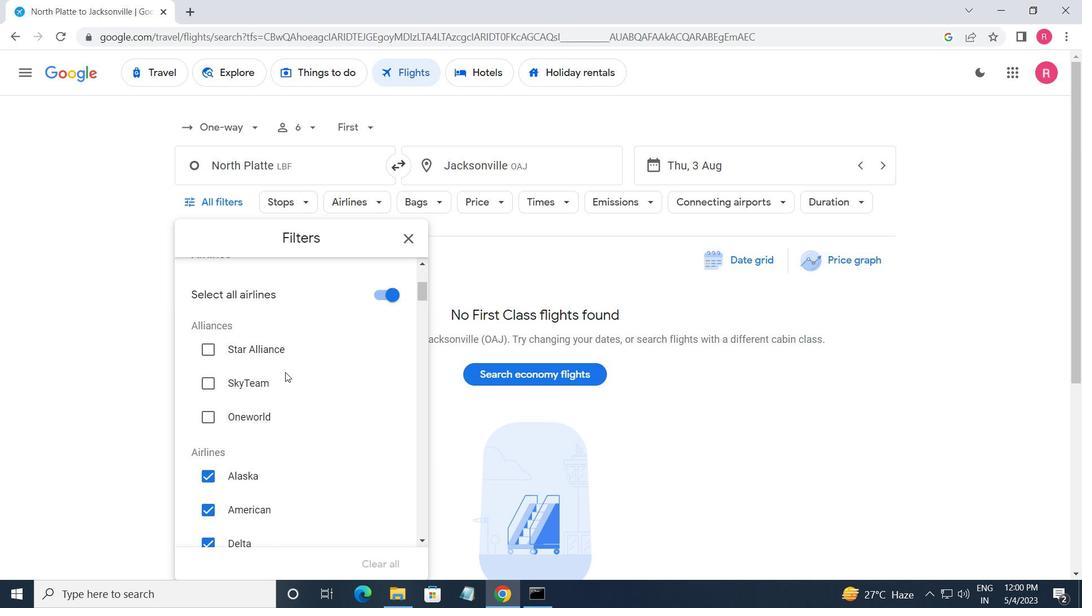 
Action: Mouse scrolled (285, 373) with delta (0, 0)
Screenshot: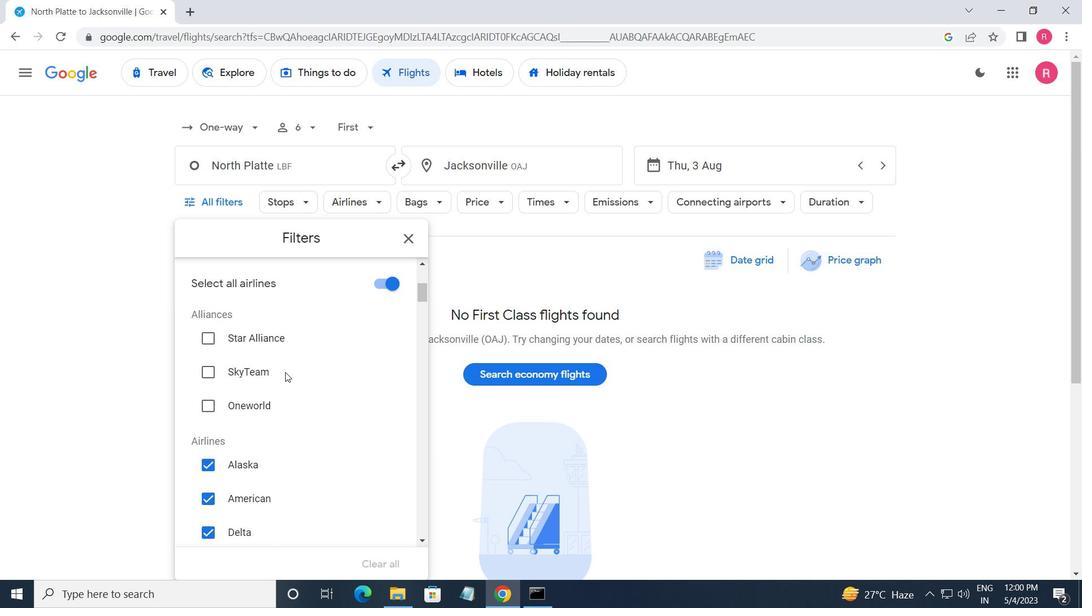 
Action: Mouse moved to (286, 373)
Screenshot: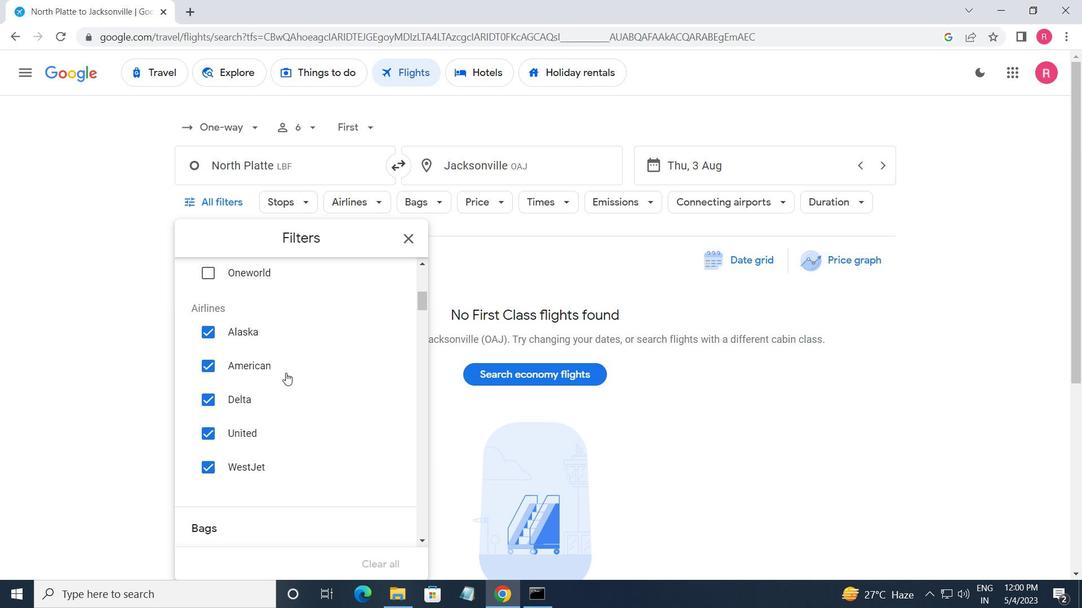 
Action: Mouse scrolled (286, 374) with delta (0, 0)
Screenshot: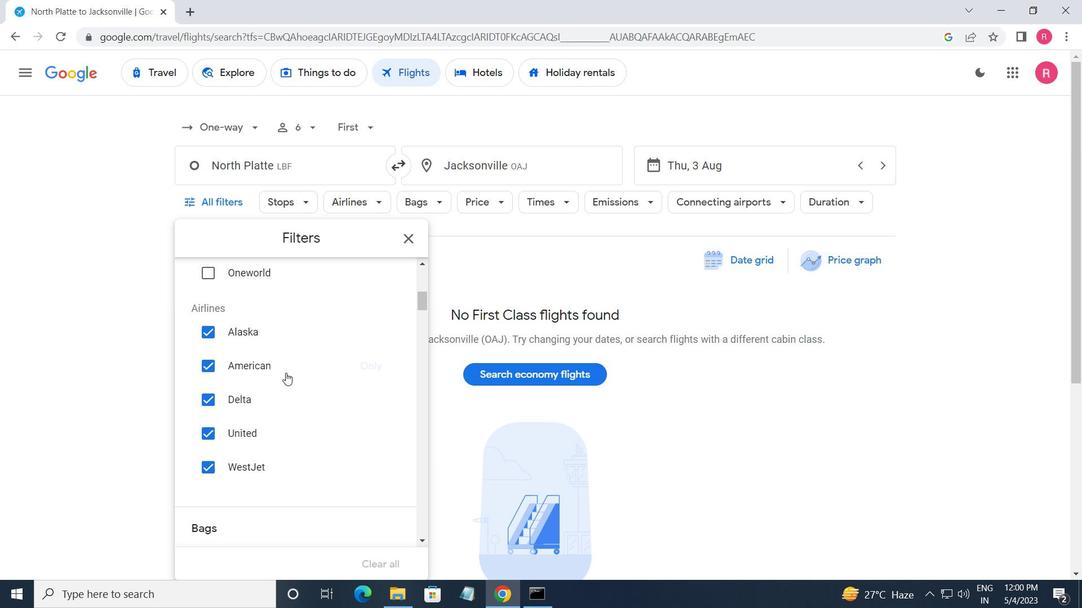 
Action: Mouse moved to (286, 371)
Screenshot: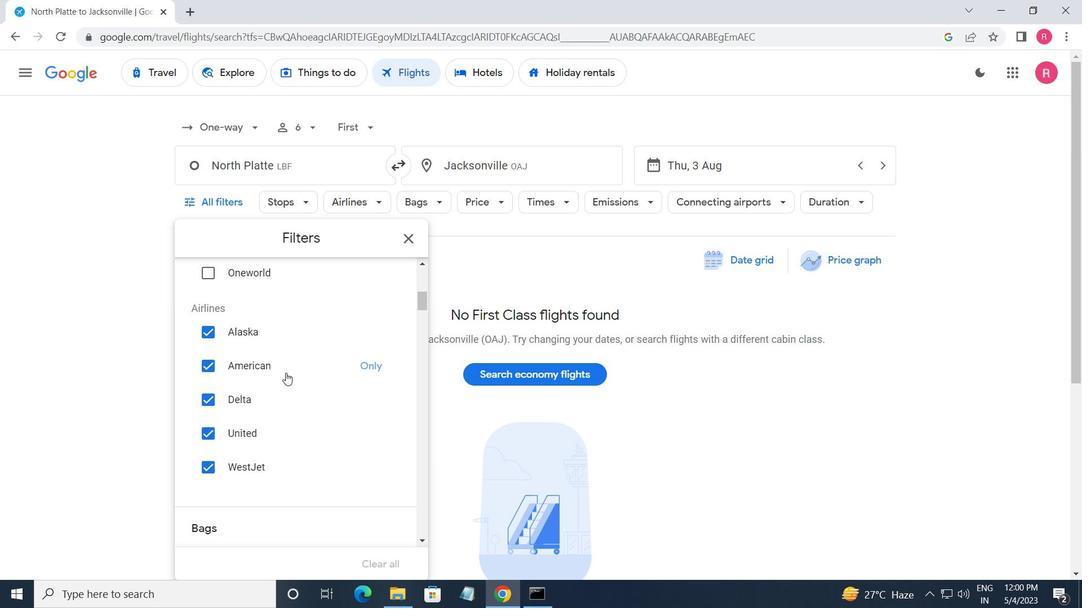 
Action: Mouse scrolled (286, 372) with delta (0, 0)
Screenshot: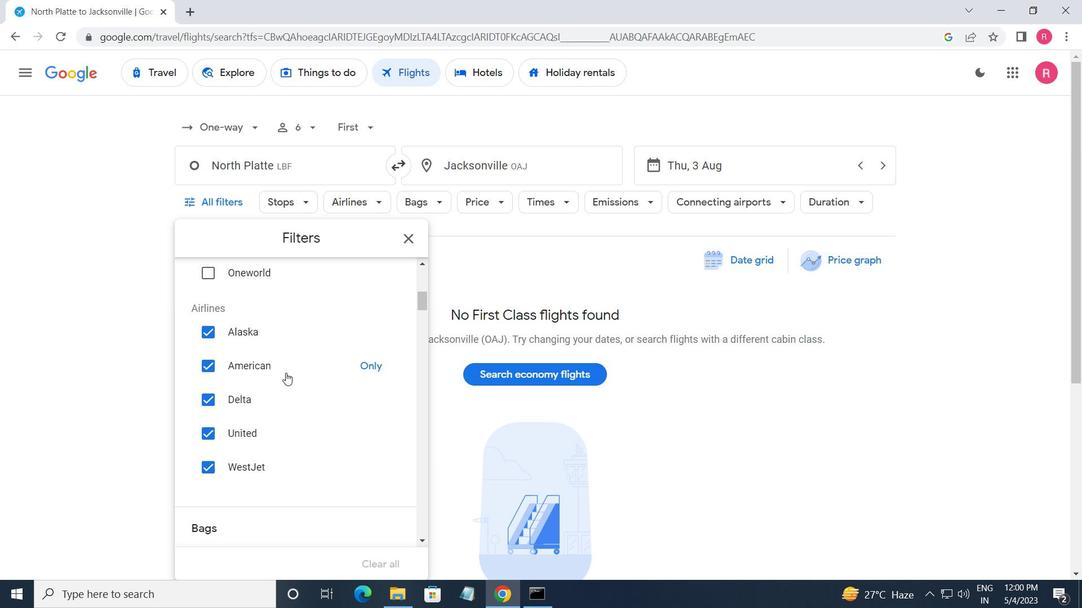 
Action: Mouse moved to (378, 290)
Screenshot: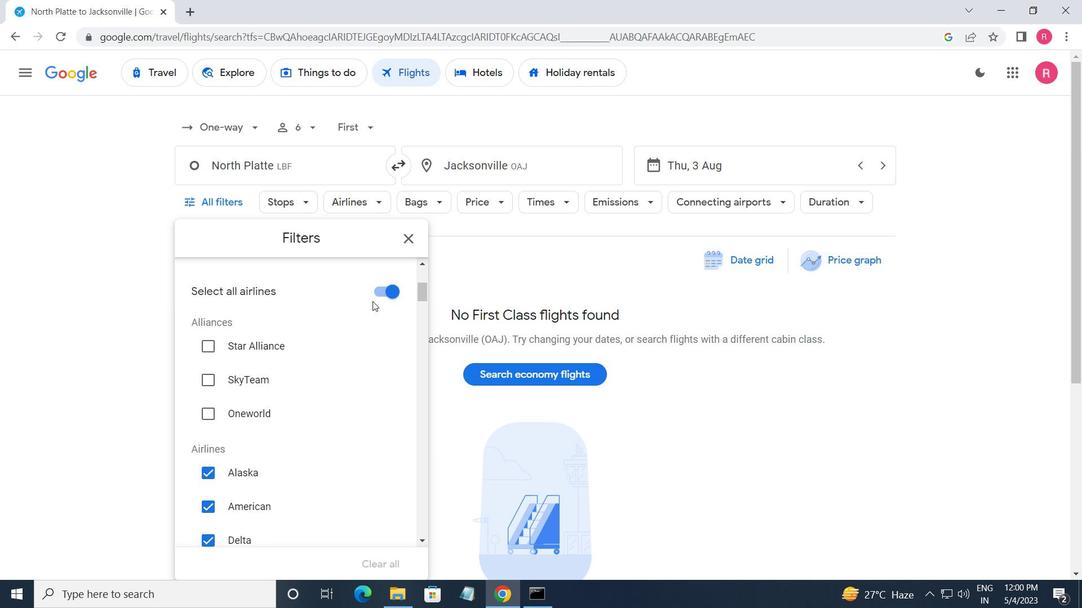 
Action: Mouse pressed left at (378, 290)
Screenshot: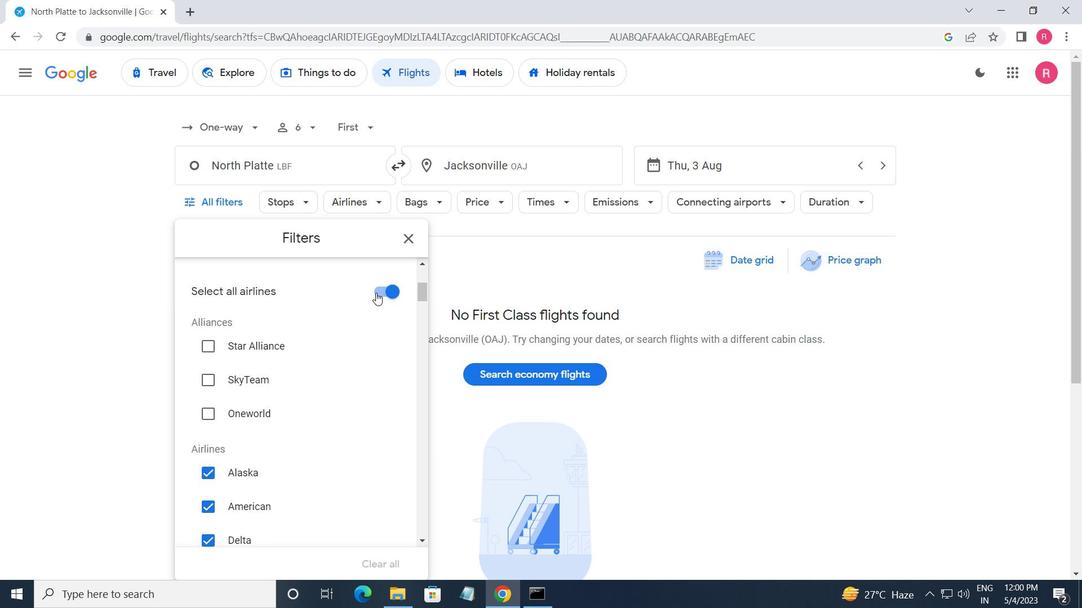 
Action: Mouse moved to (362, 360)
Screenshot: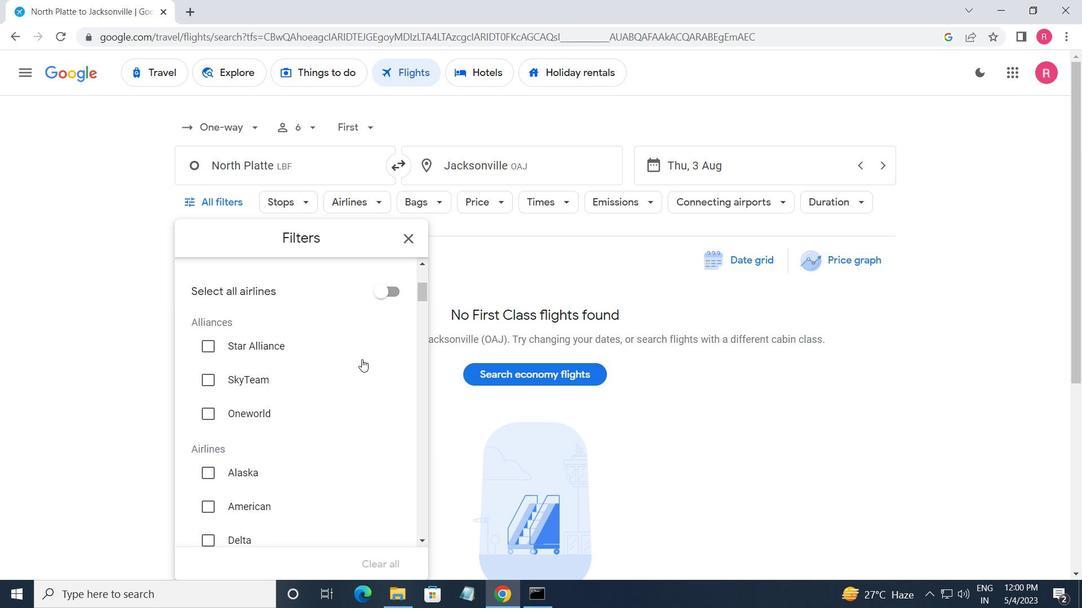 
Action: Mouse scrolled (362, 359) with delta (0, 0)
Screenshot: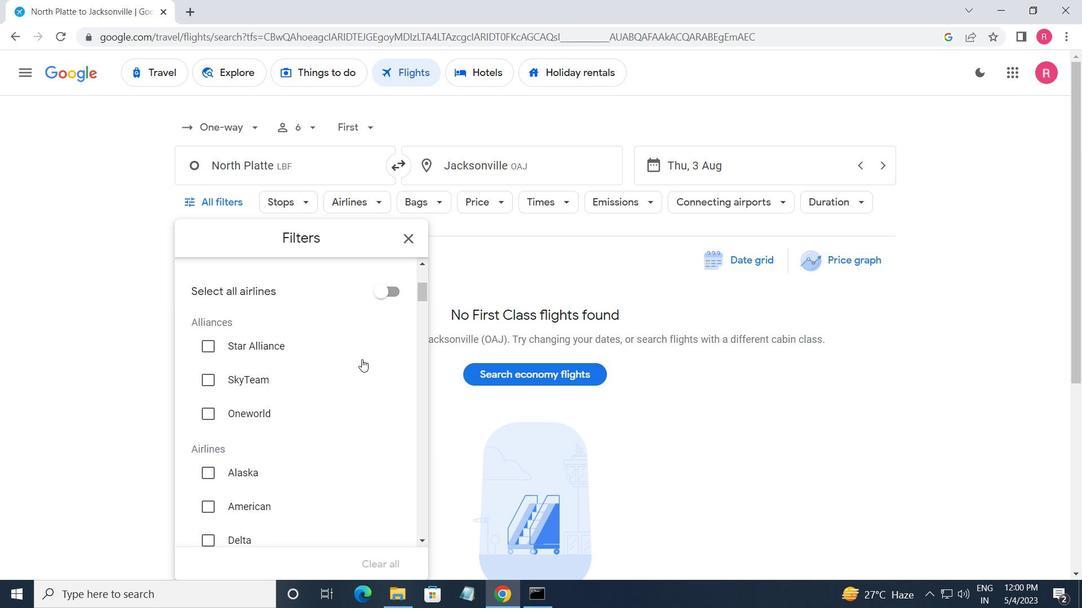 
Action: Mouse scrolled (362, 359) with delta (0, 0)
Screenshot: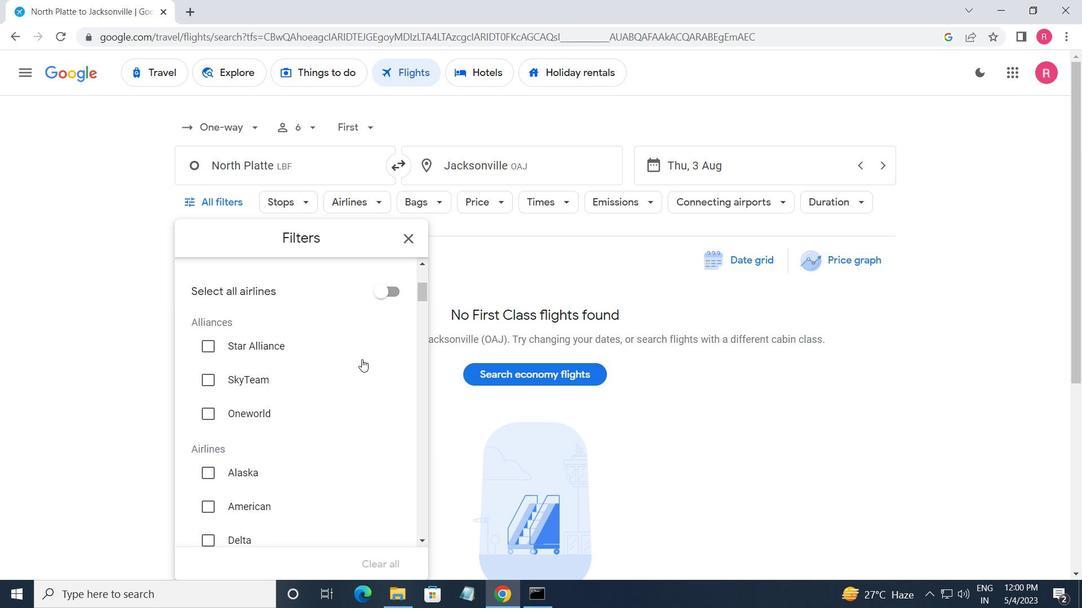 
Action: Mouse scrolled (362, 359) with delta (0, 0)
Screenshot: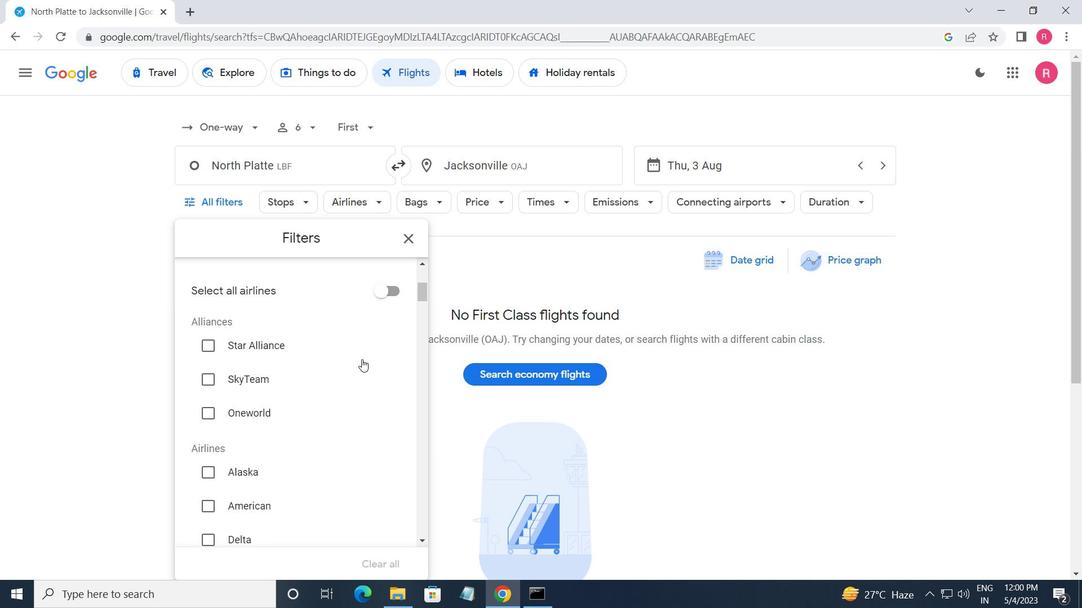 
Action: Mouse scrolled (362, 359) with delta (0, 0)
Screenshot: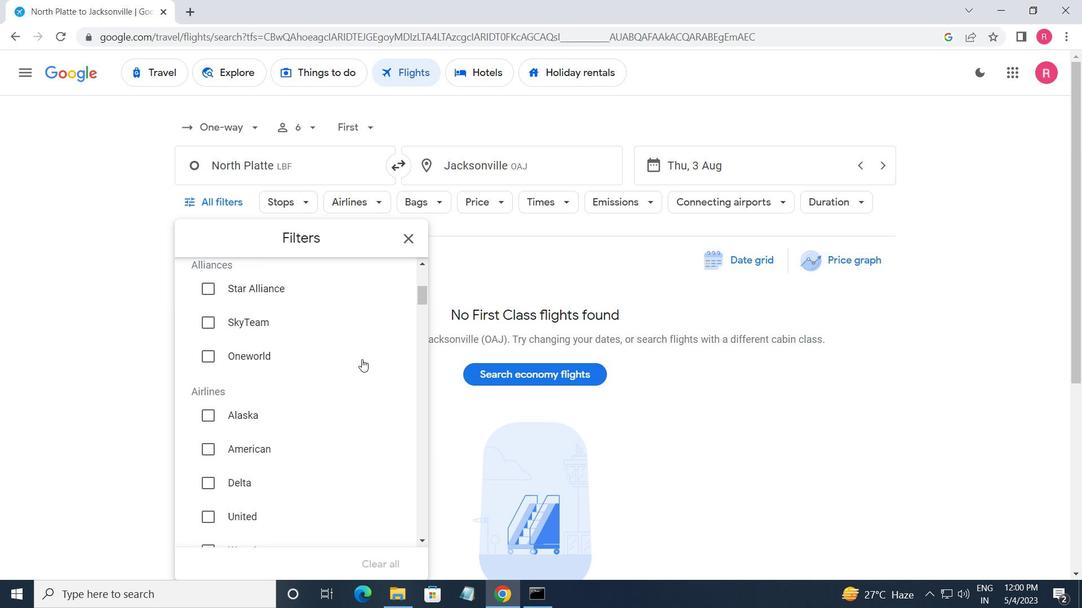
Action: Mouse scrolled (362, 359) with delta (0, 0)
Screenshot: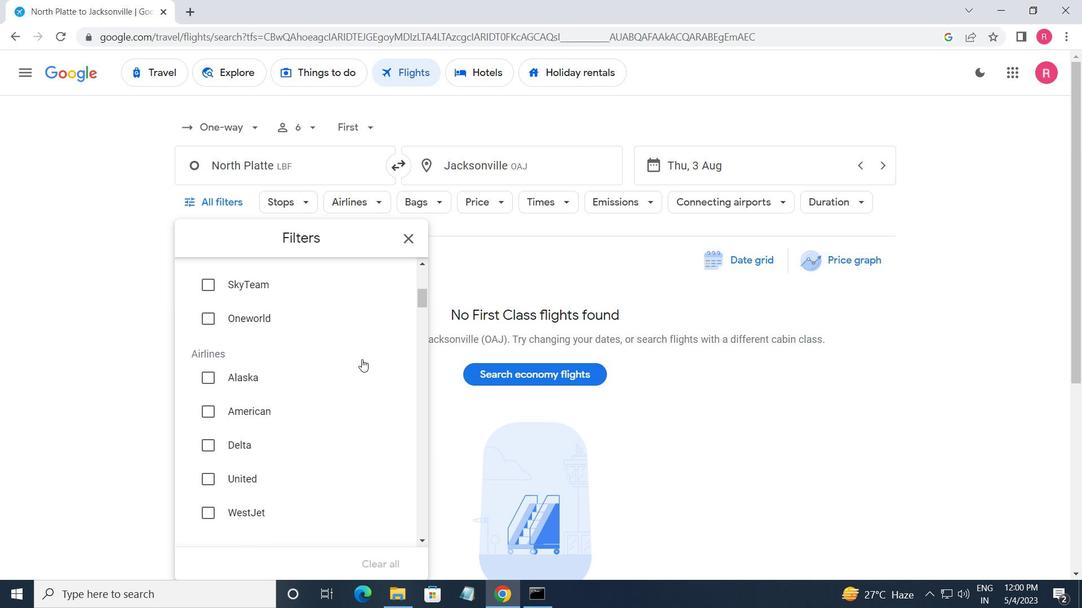 
Action: Mouse moved to (387, 390)
Screenshot: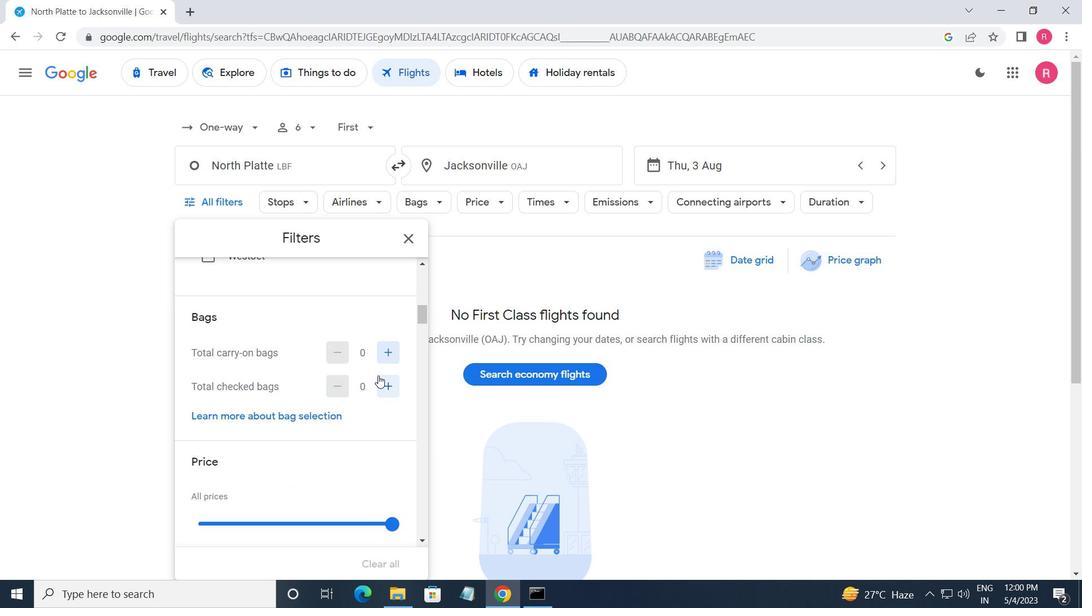
Action: Mouse pressed left at (387, 390)
Screenshot: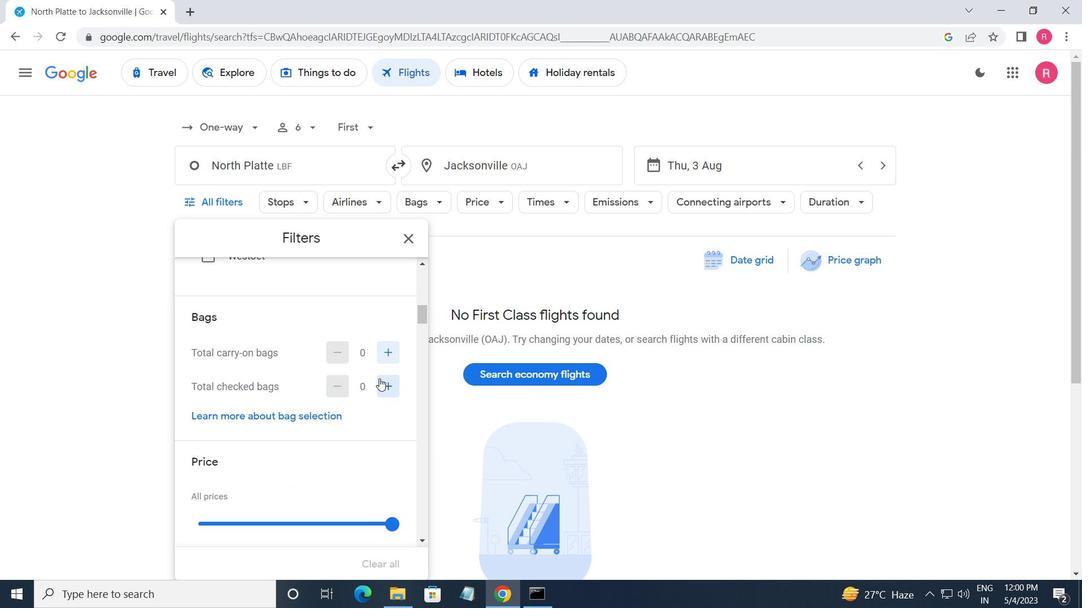 
Action: Mouse pressed left at (387, 390)
Screenshot: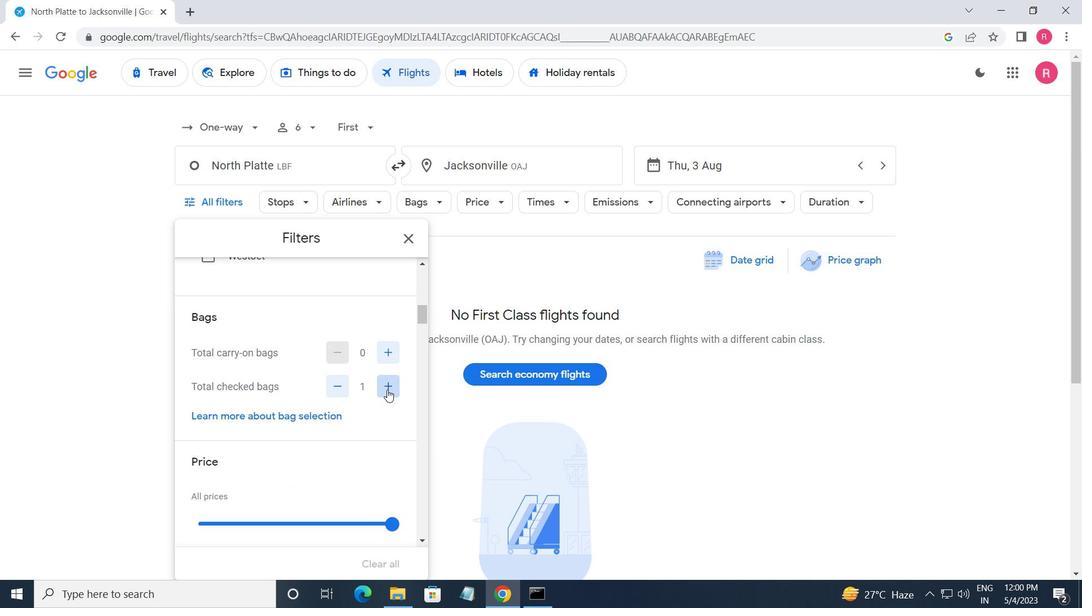 
Action: Mouse pressed left at (387, 390)
Screenshot: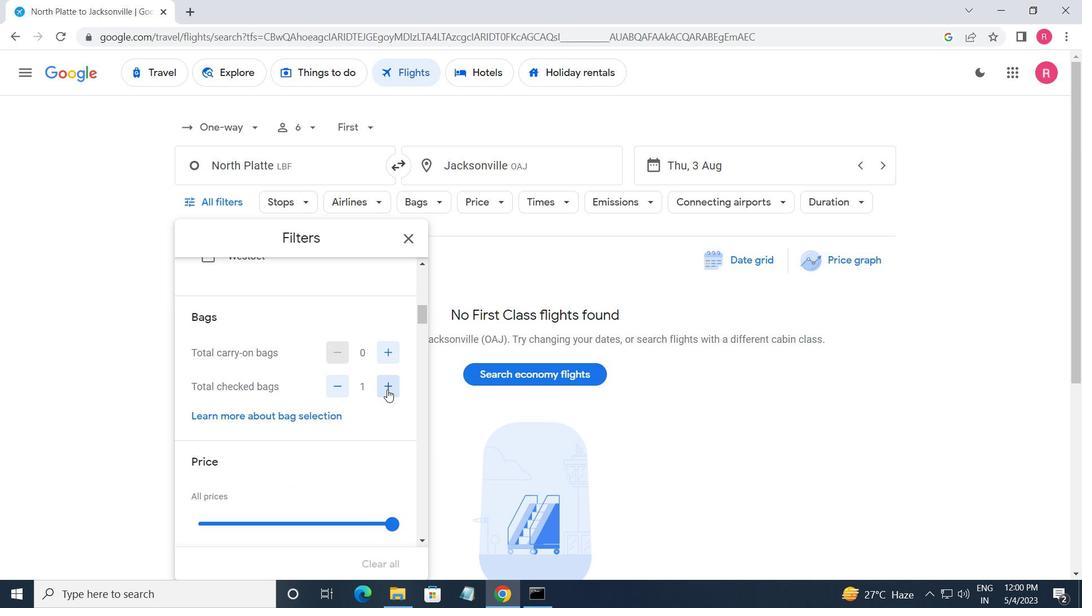 
Action: Mouse pressed left at (387, 390)
Screenshot: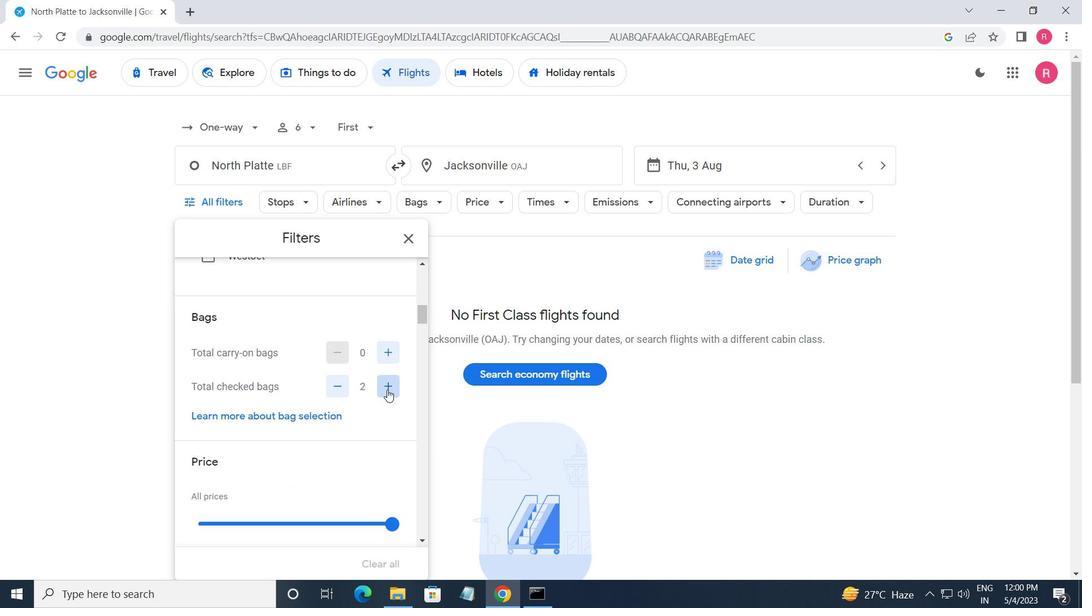 
Action: Mouse pressed left at (387, 390)
Screenshot: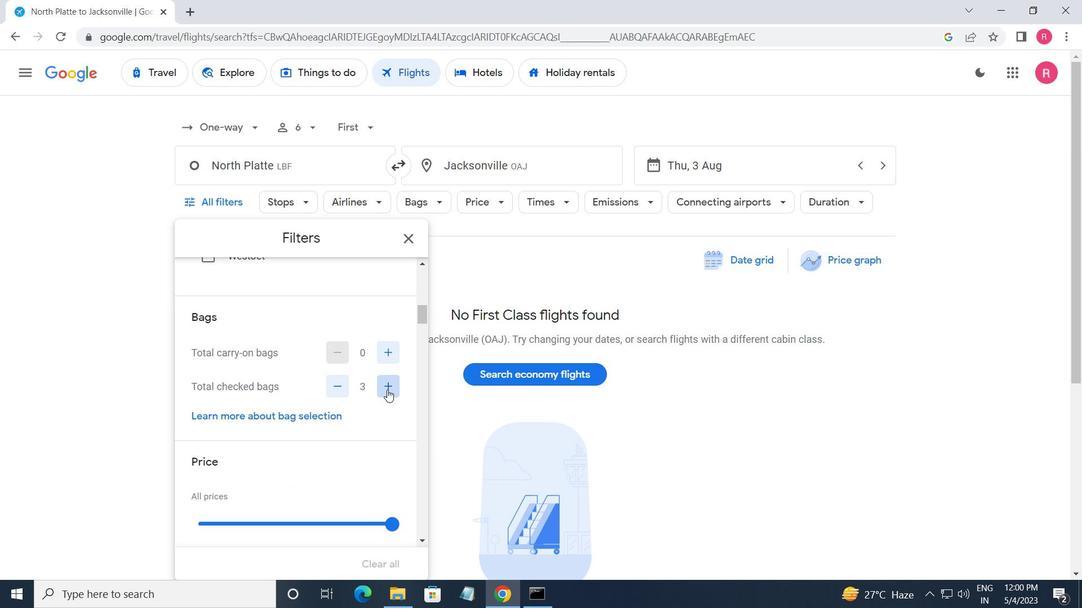 
Action: Mouse pressed left at (387, 390)
Screenshot: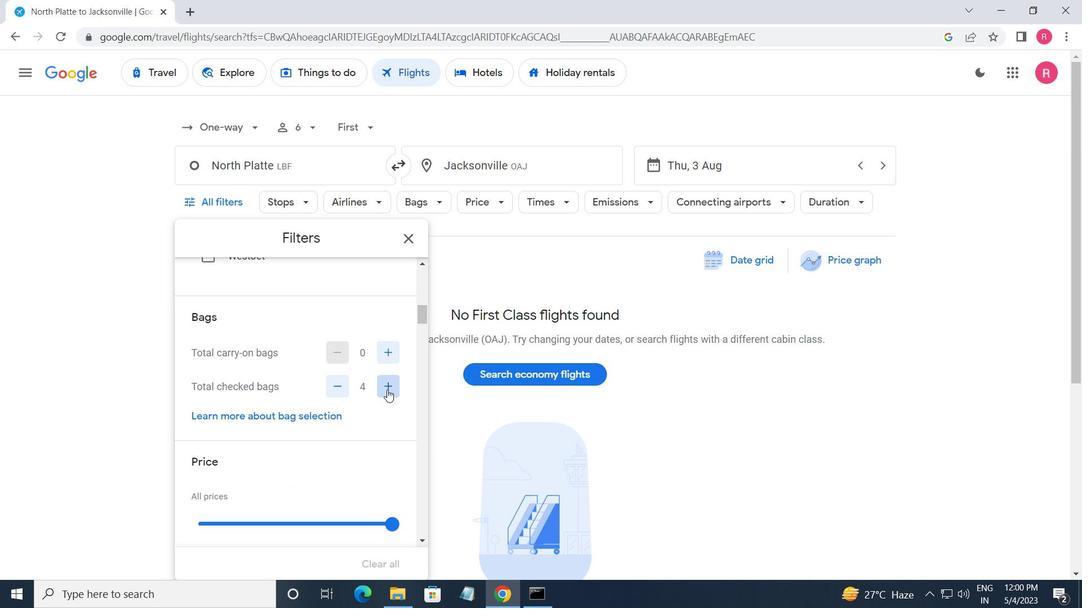 
Action: Mouse pressed left at (387, 390)
Screenshot: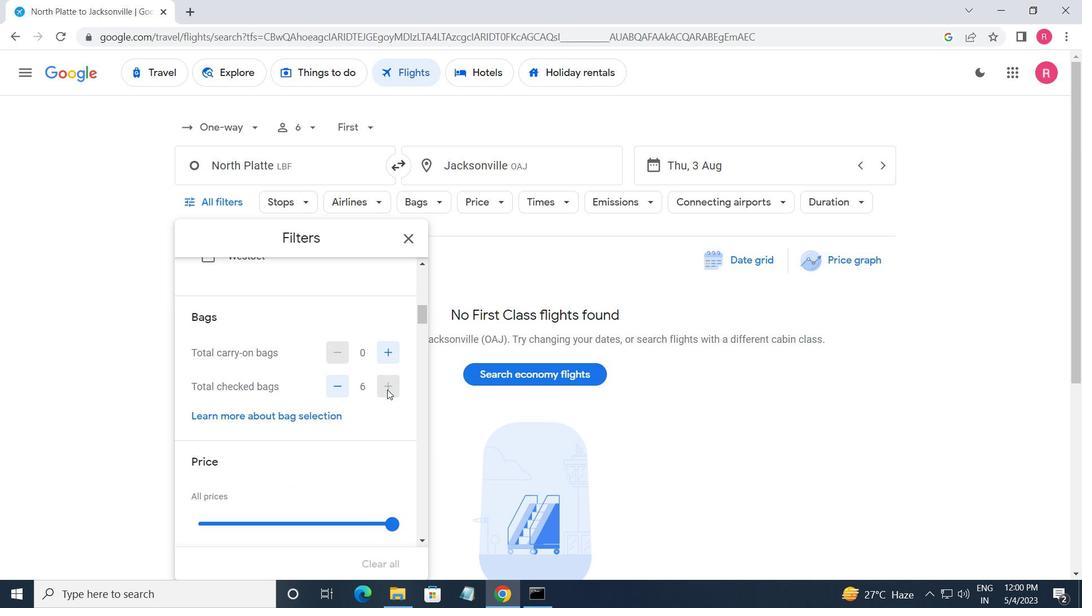 
Action: Mouse moved to (387, 390)
Screenshot: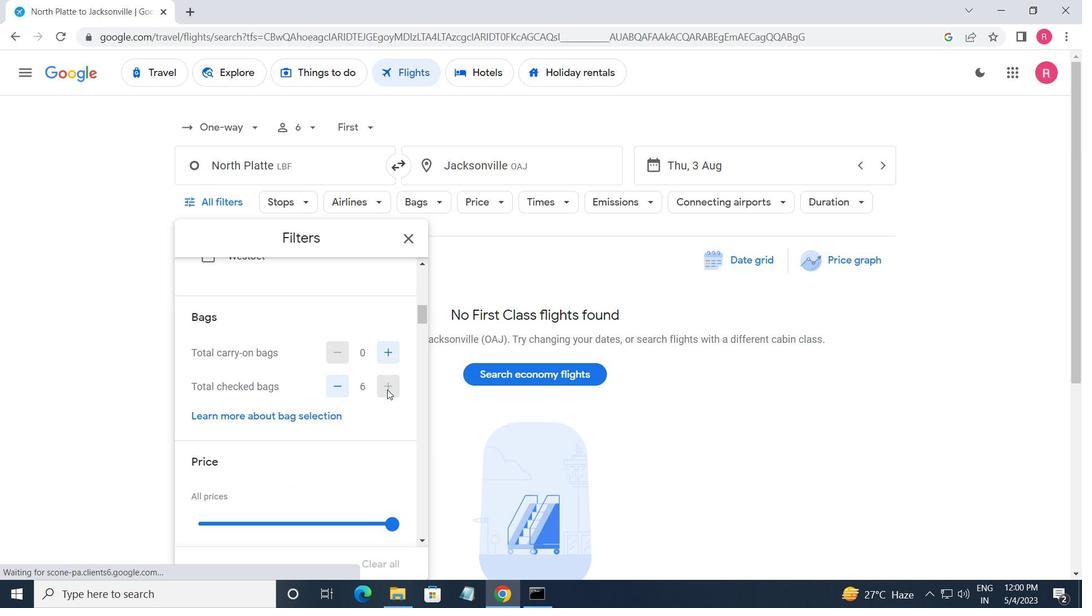 
Action: Mouse scrolled (387, 389) with delta (0, 0)
Screenshot: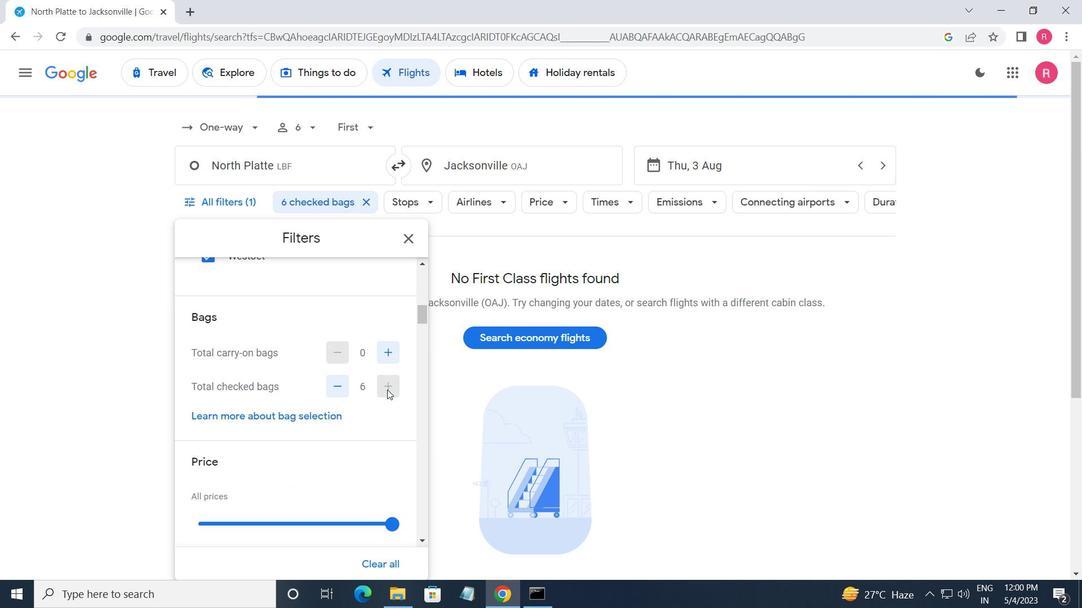 
Action: Mouse scrolled (387, 389) with delta (0, 0)
Screenshot: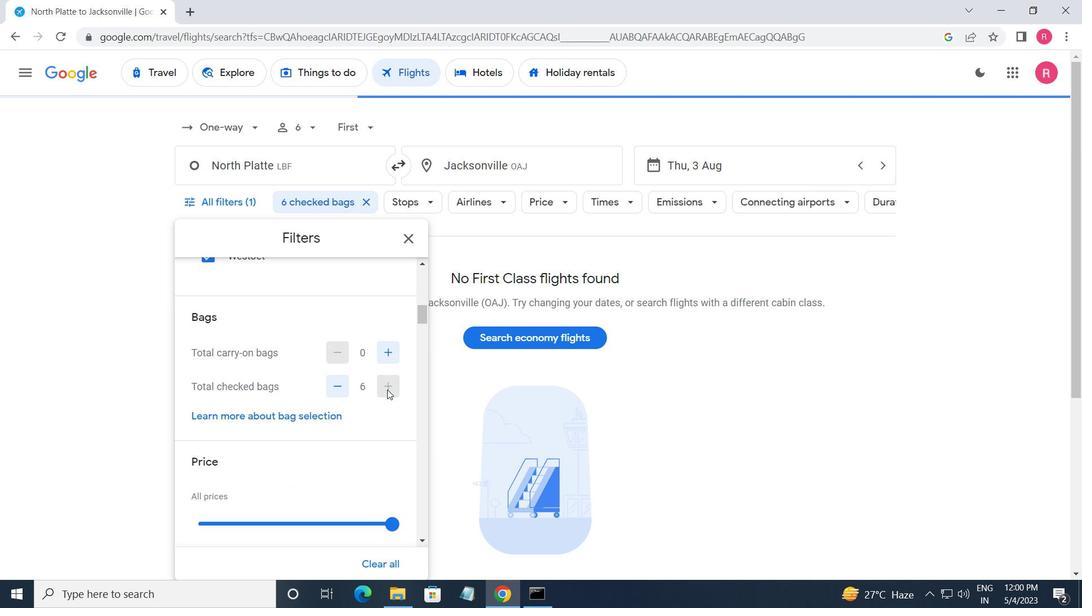 
Action: Mouse moved to (393, 386)
Screenshot: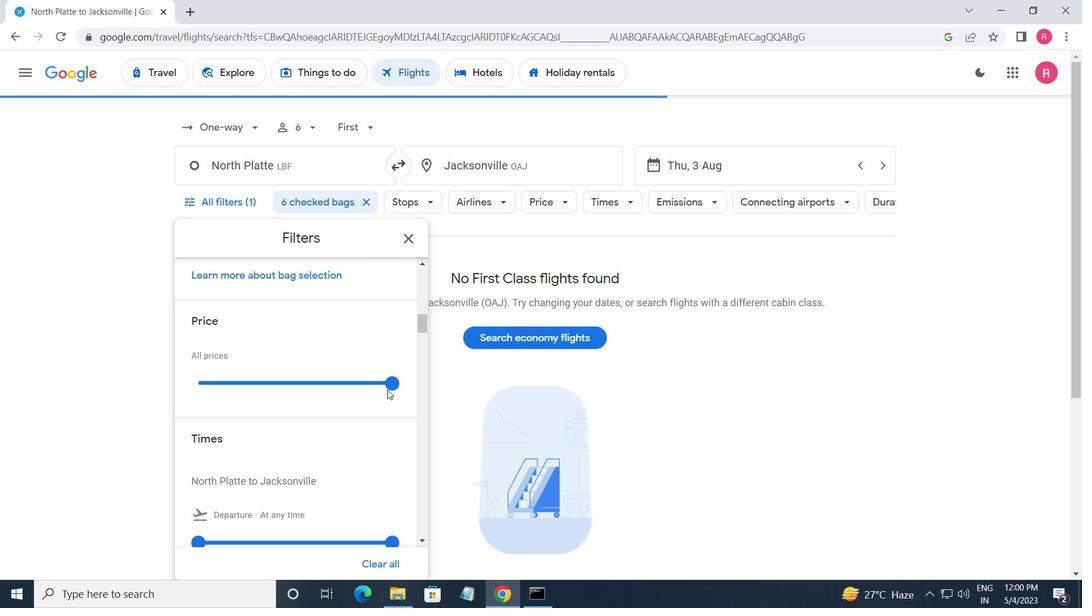 
Action: Mouse pressed left at (393, 386)
Screenshot: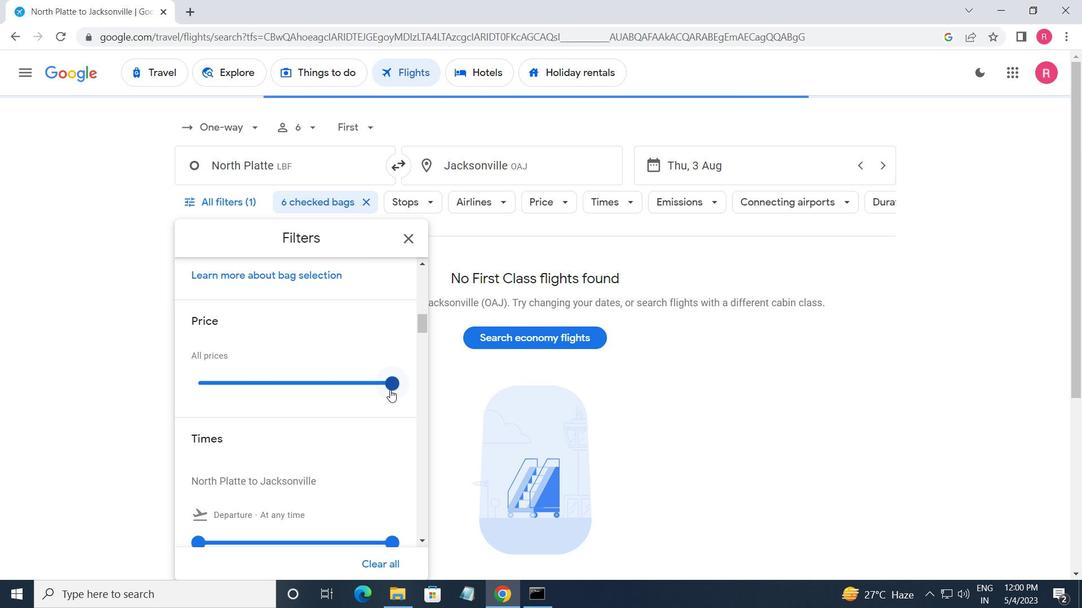 
Action: Mouse moved to (395, 386)
Screenshot: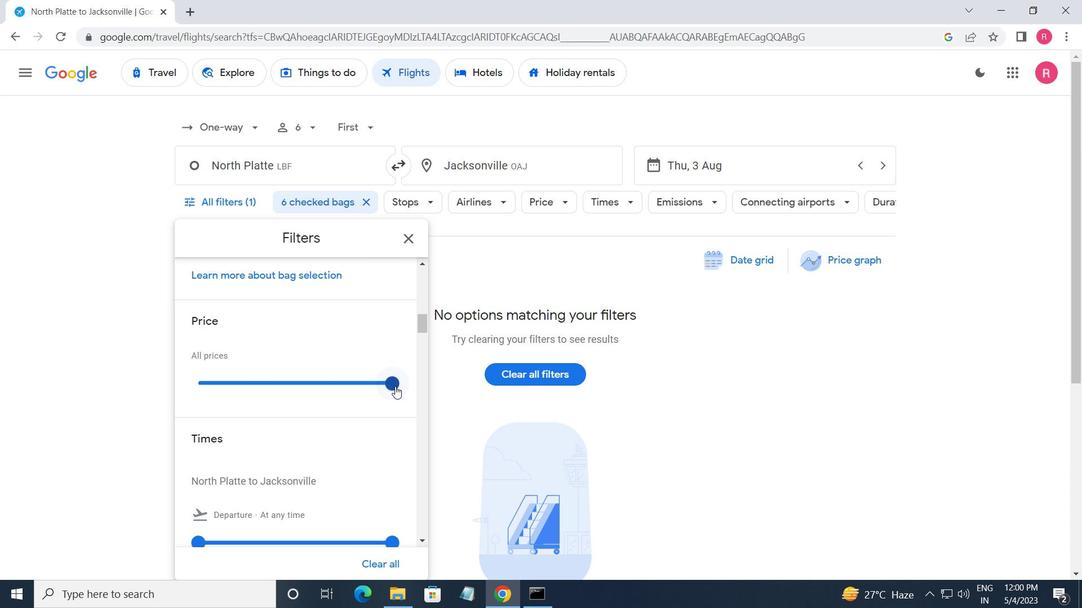 
Action: Mouse scrolled (395, 386) with delta (0, 0)
Screenshot: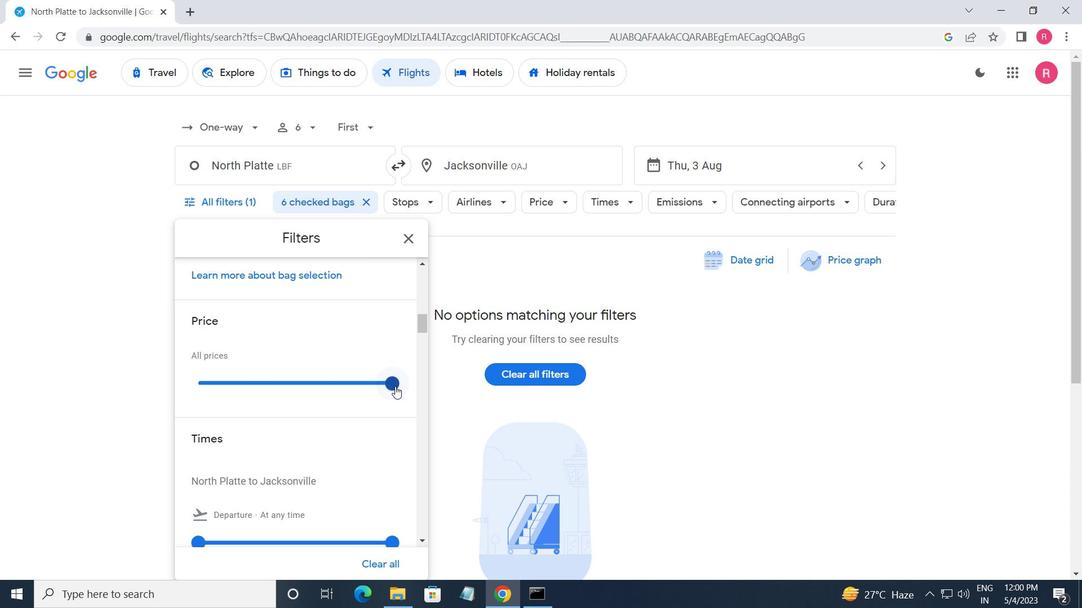 
Action: Mouse moved to (392, 386)
Screenshot: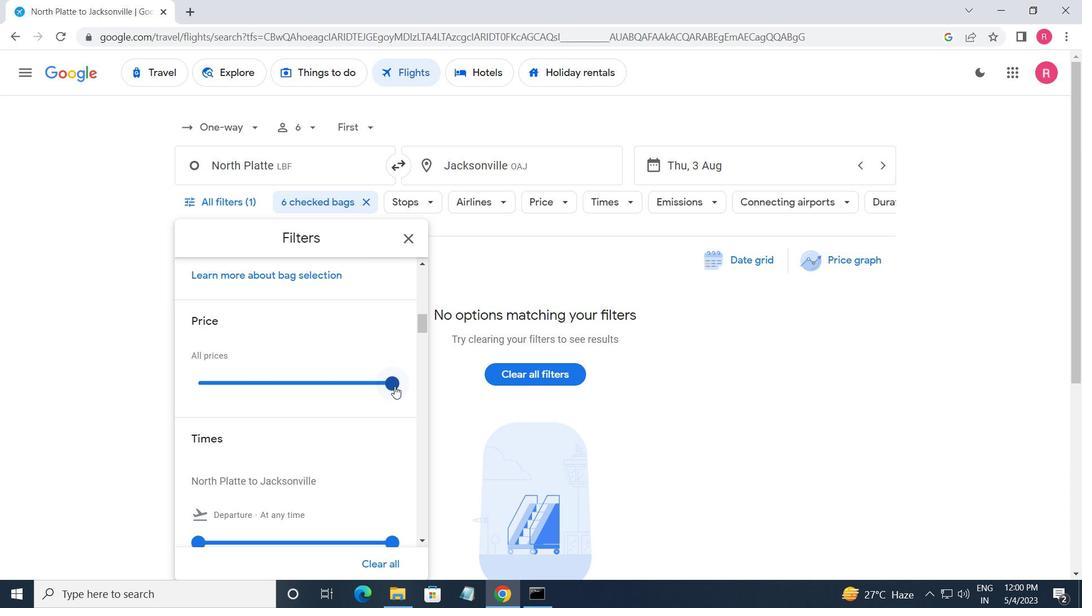 
Action: Mouse scrolled (392, 386) with delta (0, 0)
Screenshot: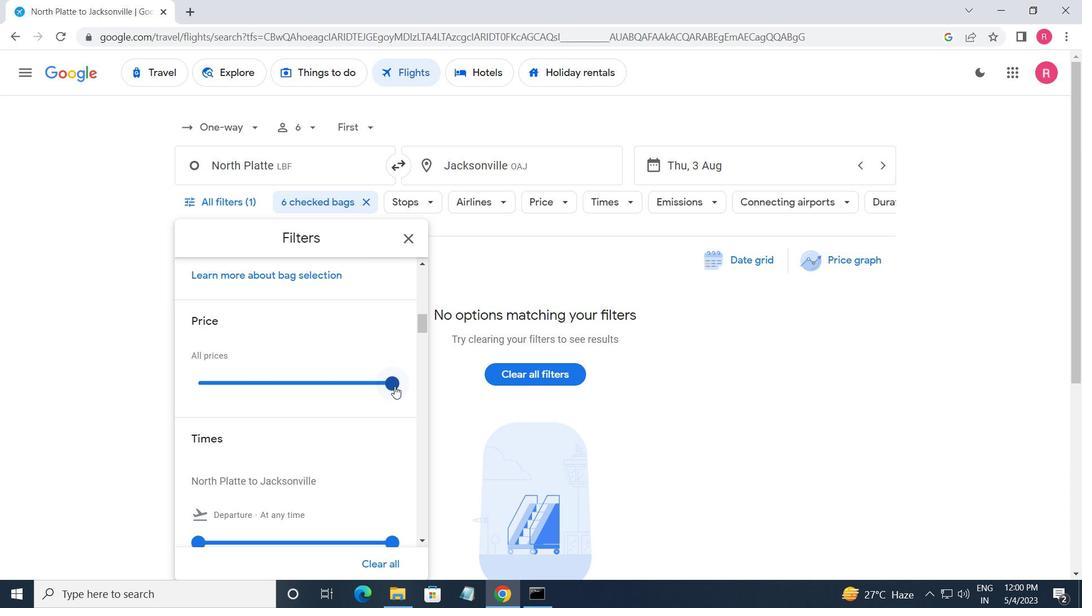 
Action: Mouse moved to (215, 410)
Screenshot: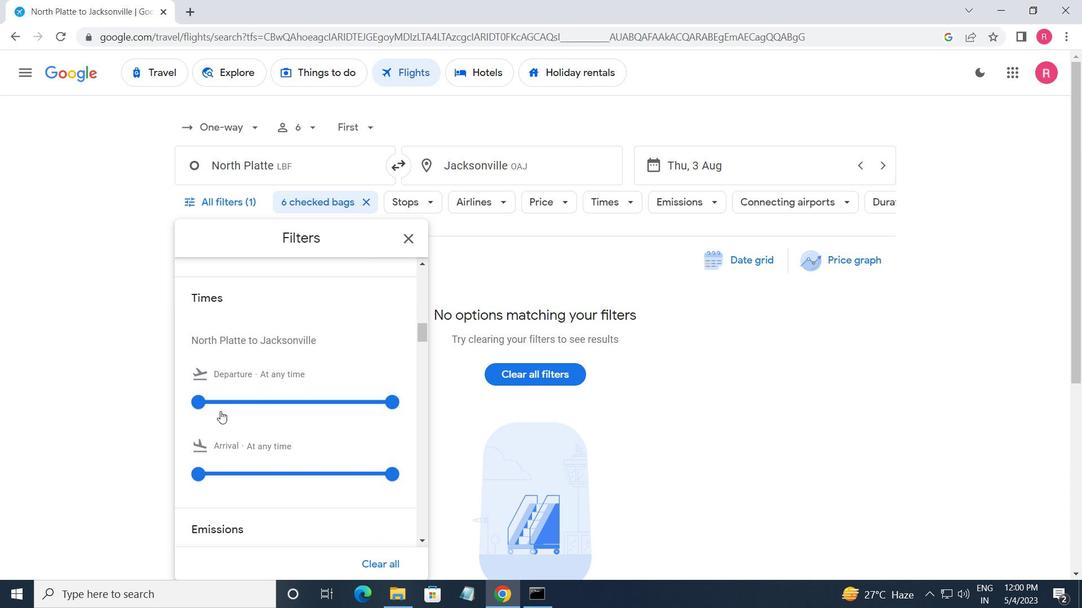 
Action: Mouse pressed left at (215, 410)
Screenshot: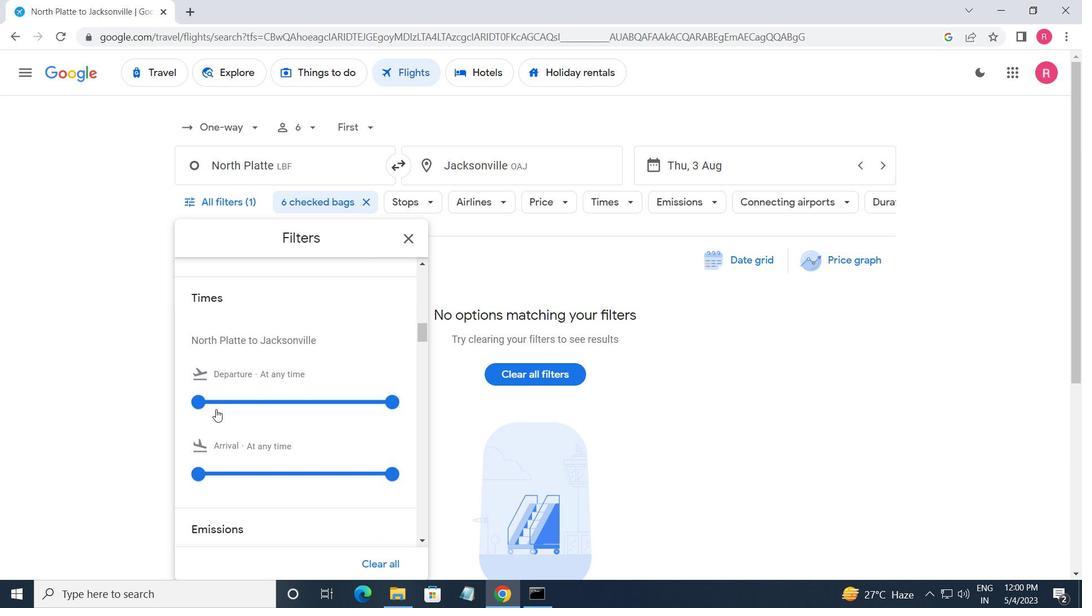 
Action: Mouse moved to (390, 400)
Screenshot: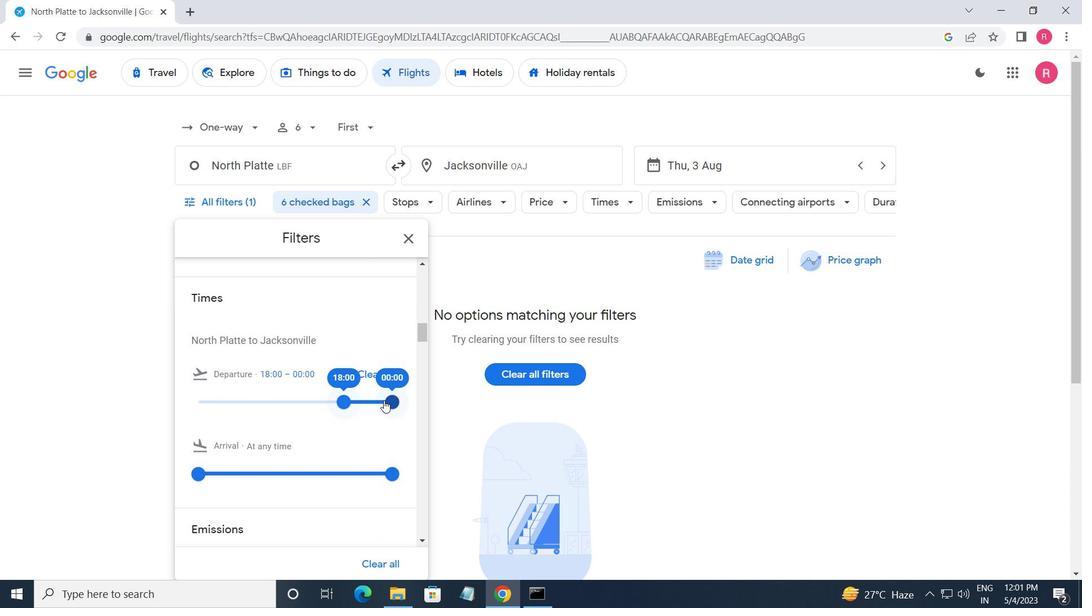 
Action: Mouse pressed left at (390, 400)
Screenshot: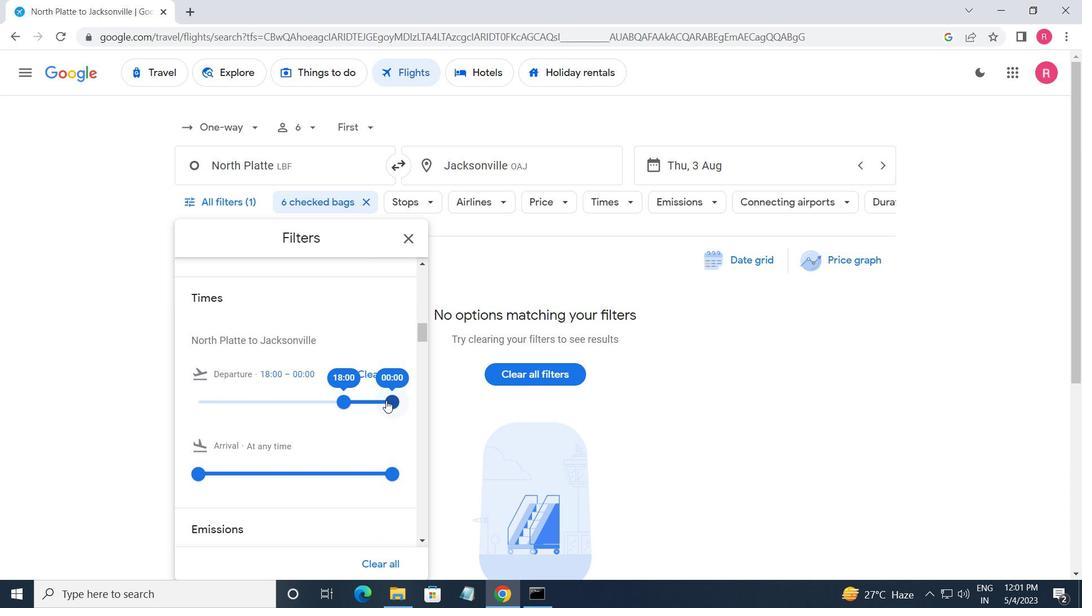 
Action: Mouse moved to (406, 243)
Screenshot: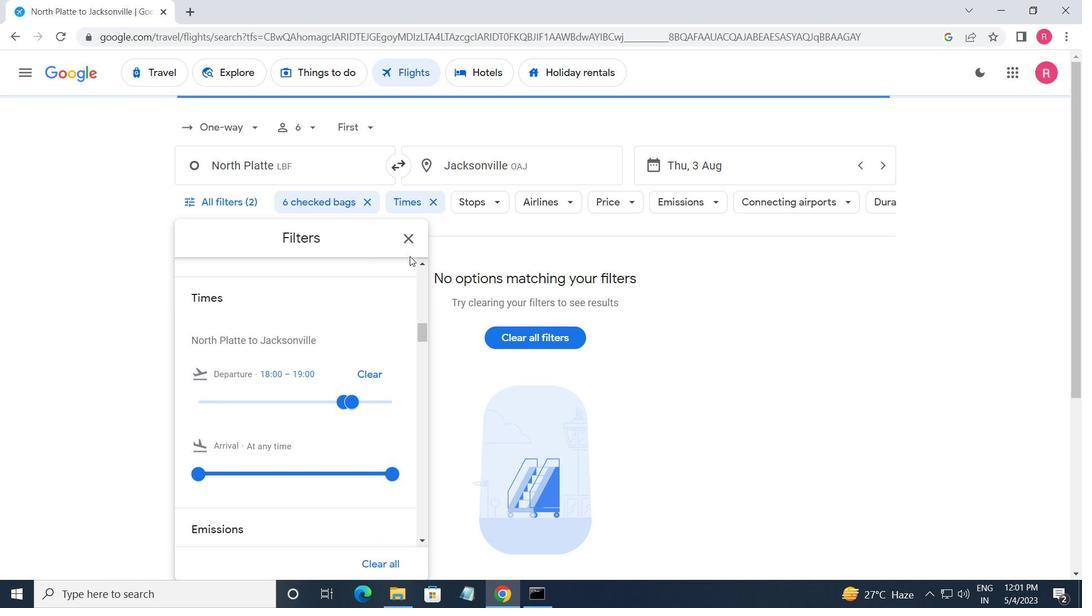 
Action: Mouse pressed left at (406, 243)
Screenshot: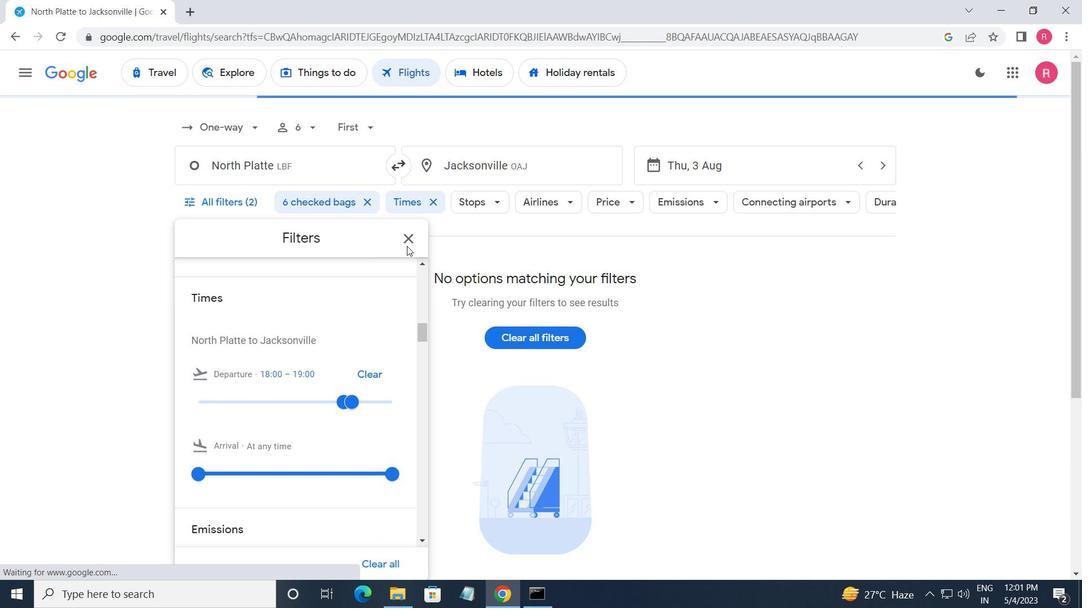 
Action: Mouse moved to (391, 293)
Screenshot: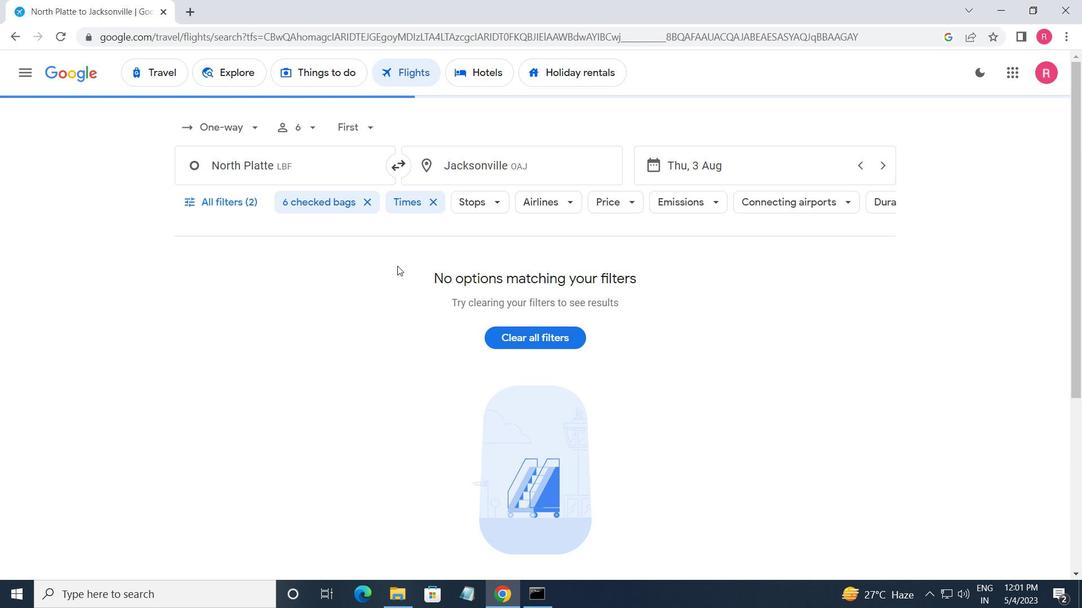 
